 Task: Create Issue Issue0000000126 in Backlog  in Scrum Project Project0000000026 in Jira. Create Issue Issue0000000127 in Backlog  in Scrum Project Project0000000026 in Jira. Create Issue Issue0000000128 in Backlog  in Scrum Project Project0000000026 in Jira. Create Issue Issue0000000129 in Backlog  in Scrum Project Project0000000026 in Jira. Create Issue Issue0000000130 in Backlog  in Scrum Project Project0000000026 in Jira
Action: Mouse moved to (310, 129)
Screenshot: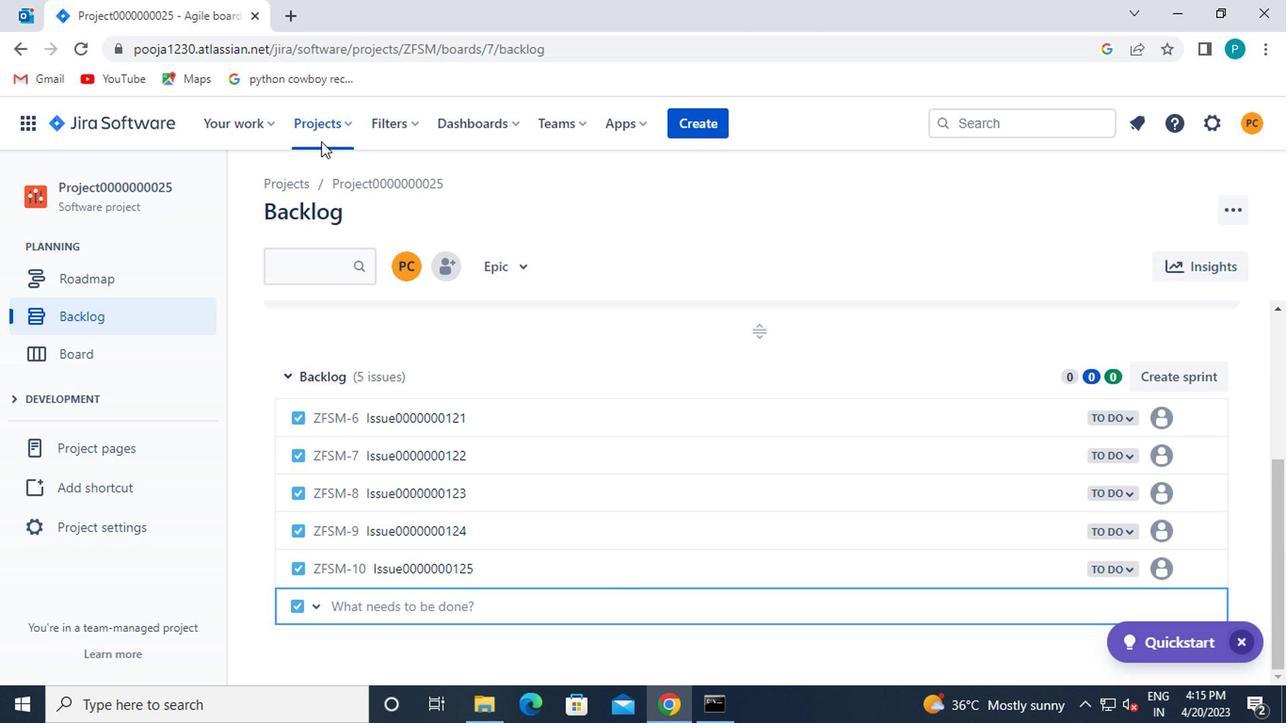 
Action: Mouse pressed left at (310, 129)
Screenshot: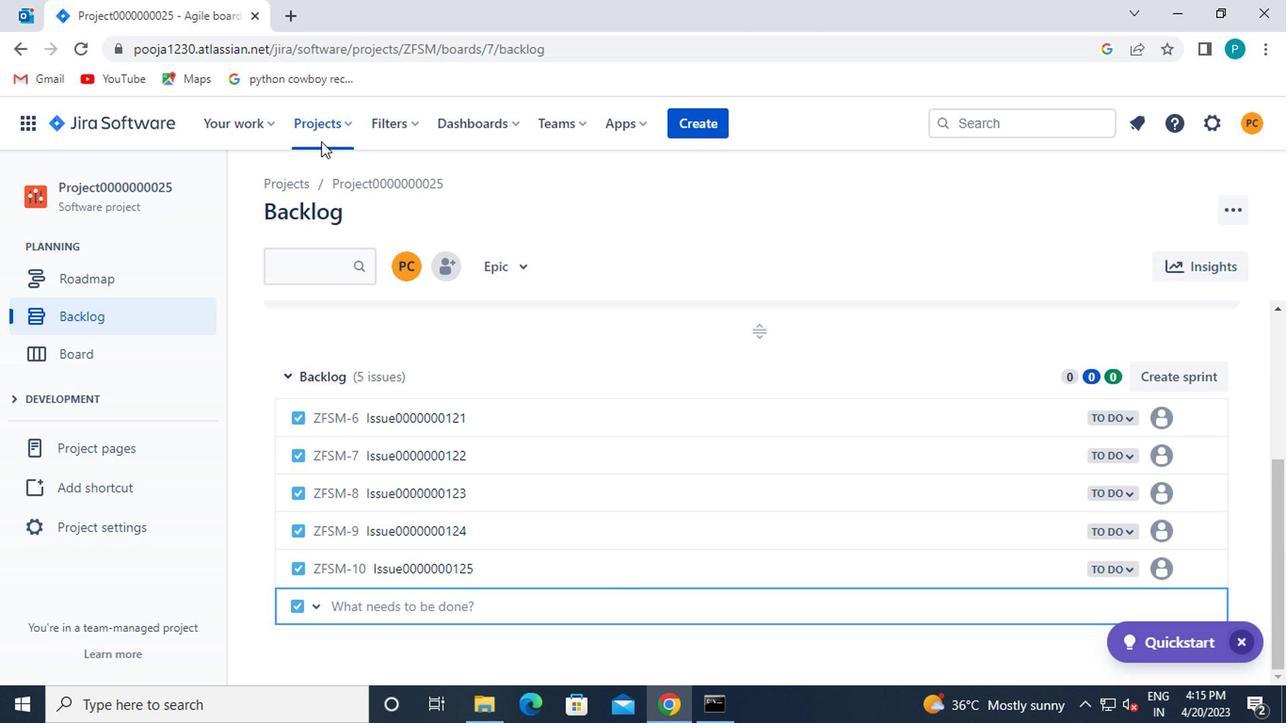 
Action: Mouse moved to (355, 247)
Screenshot: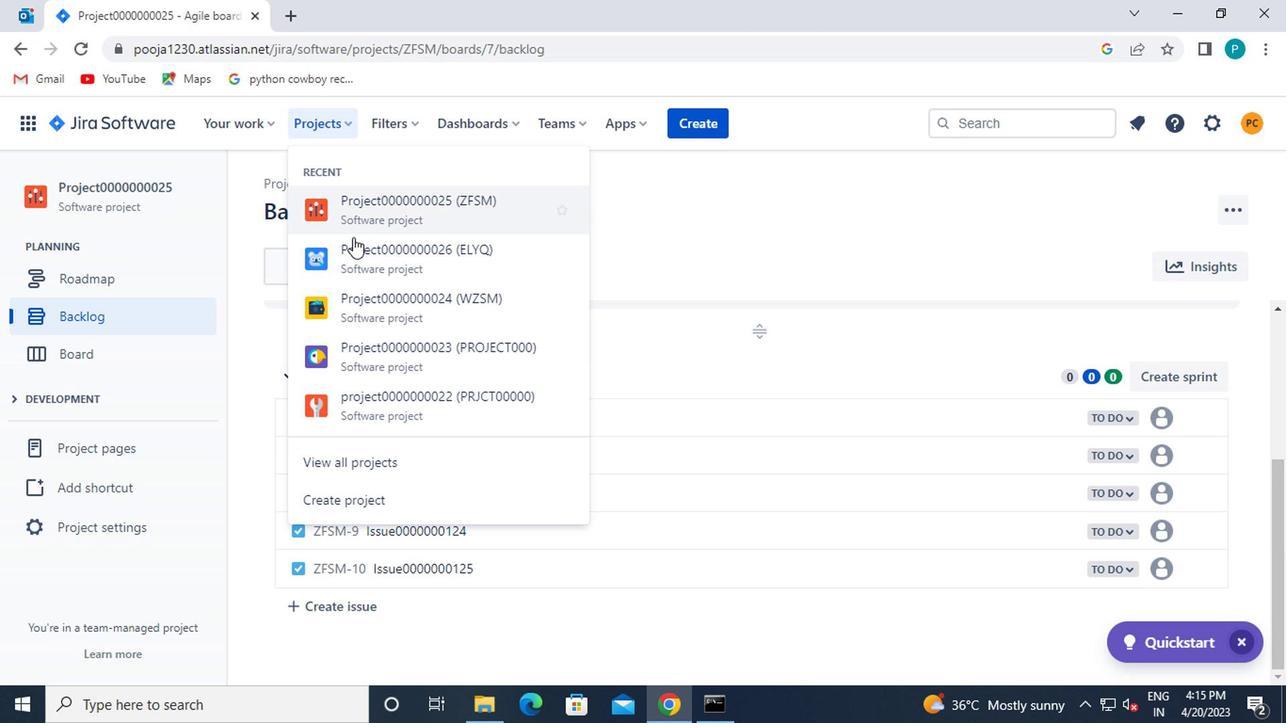 
Action: Mouse pressed left at (355, 247)
Screenshot: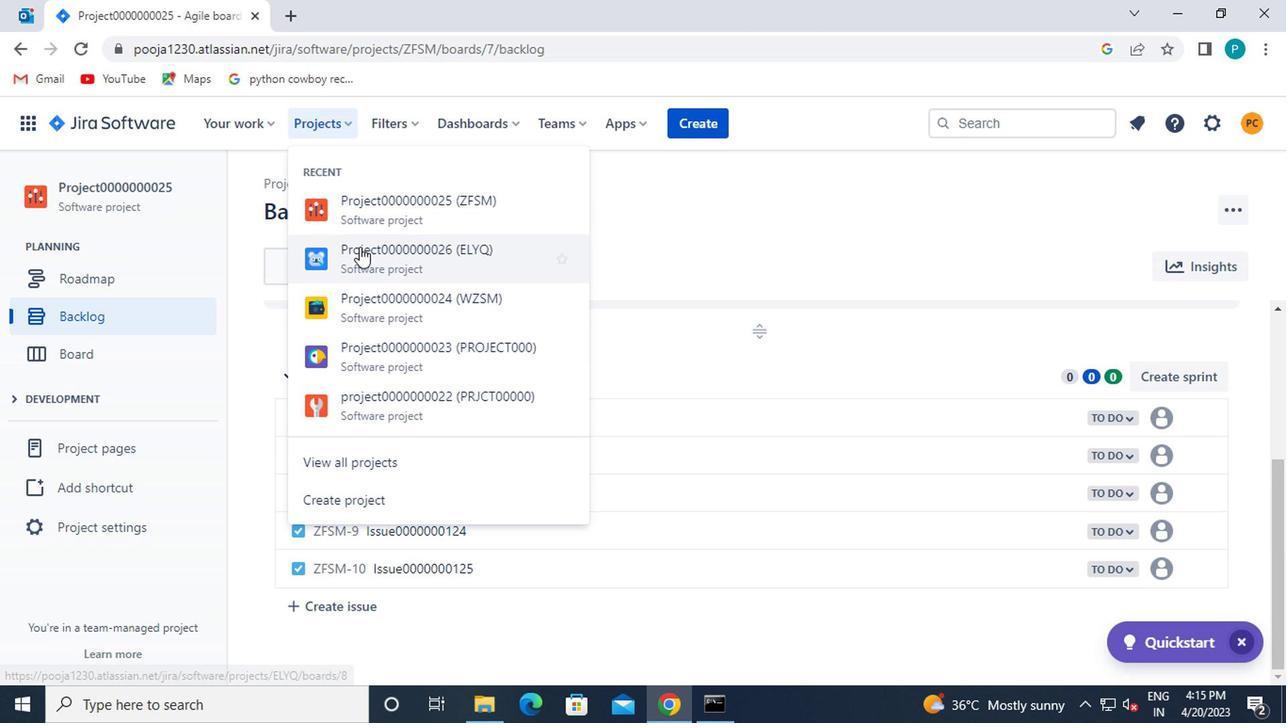 
Action: Mouse moved to (75, 328)
Screenshot: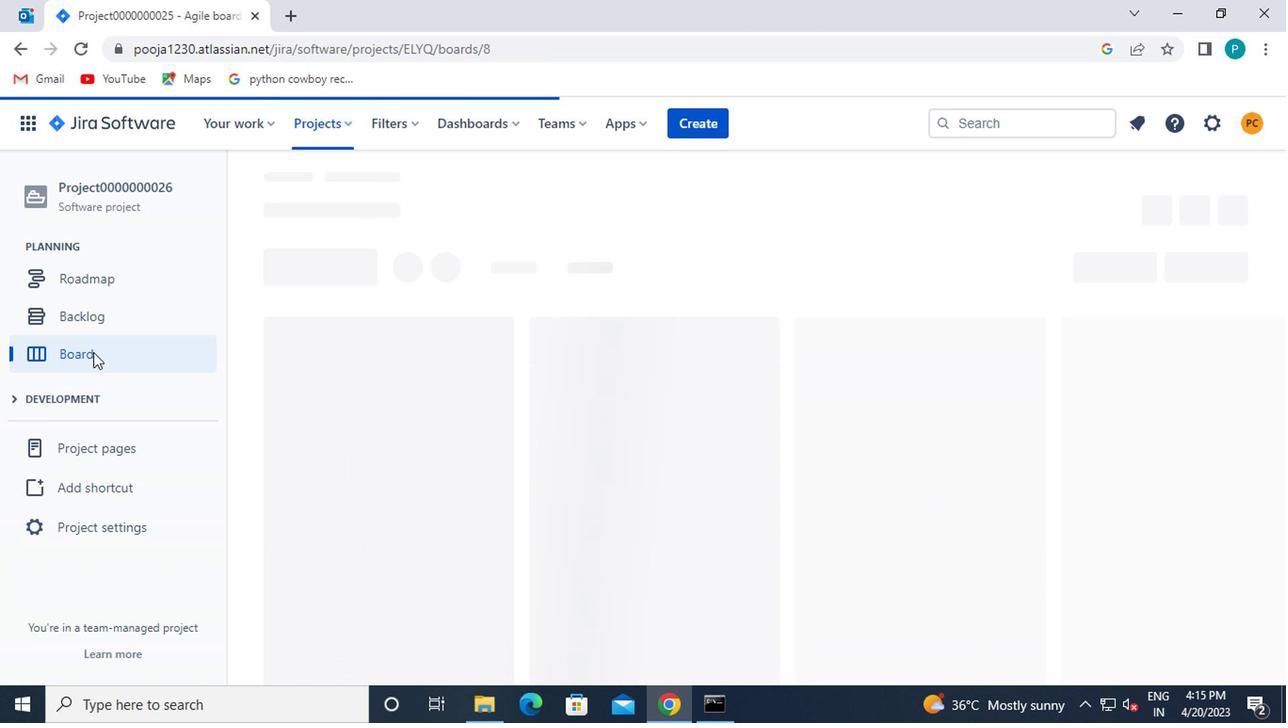 
Action: Mouse pressed left at (75, 328)
Screenshot: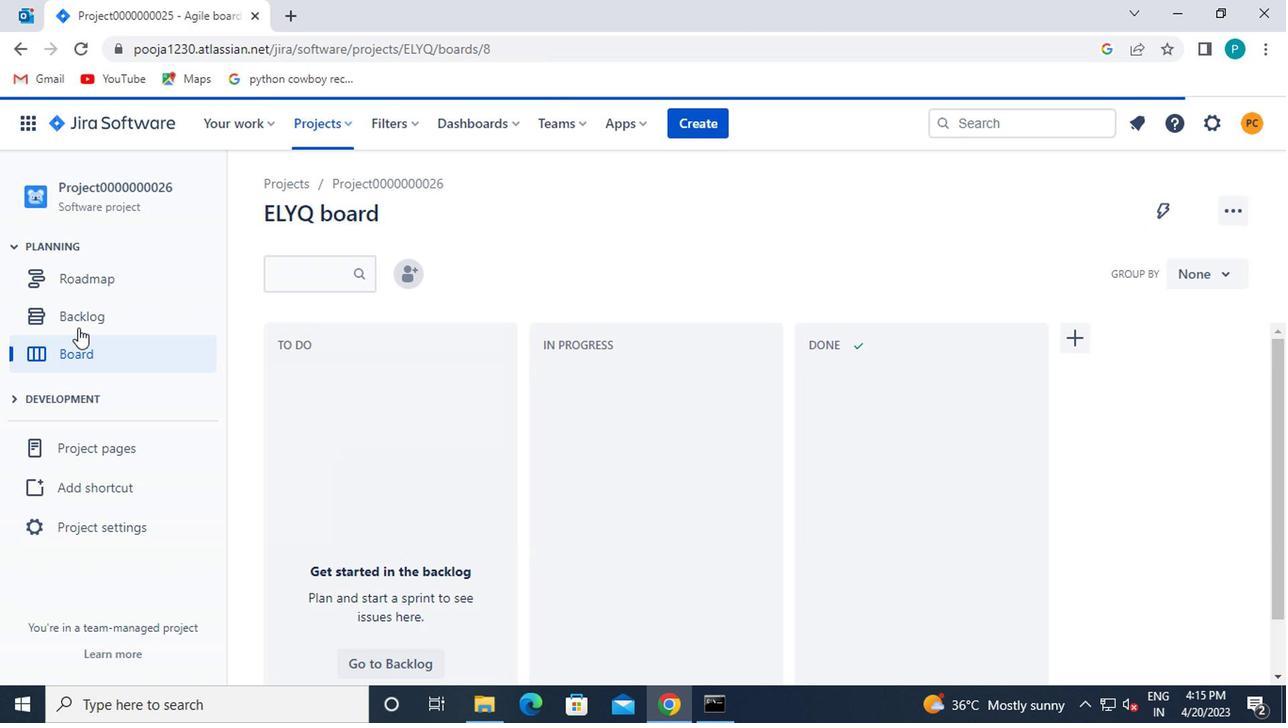 
Action: Mouse moved to (454, 437)
Screenshot: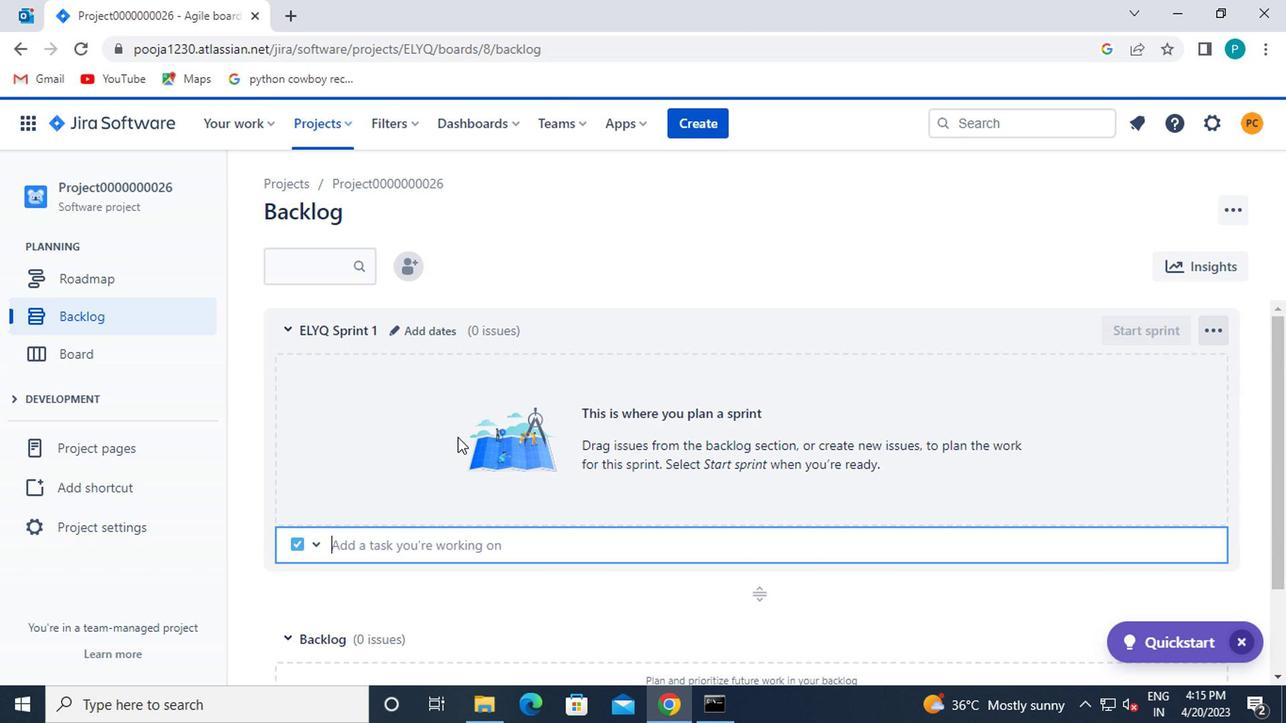 
Action: Mouse scrolled (454, 436) with delta (0, -1)
Screenshot: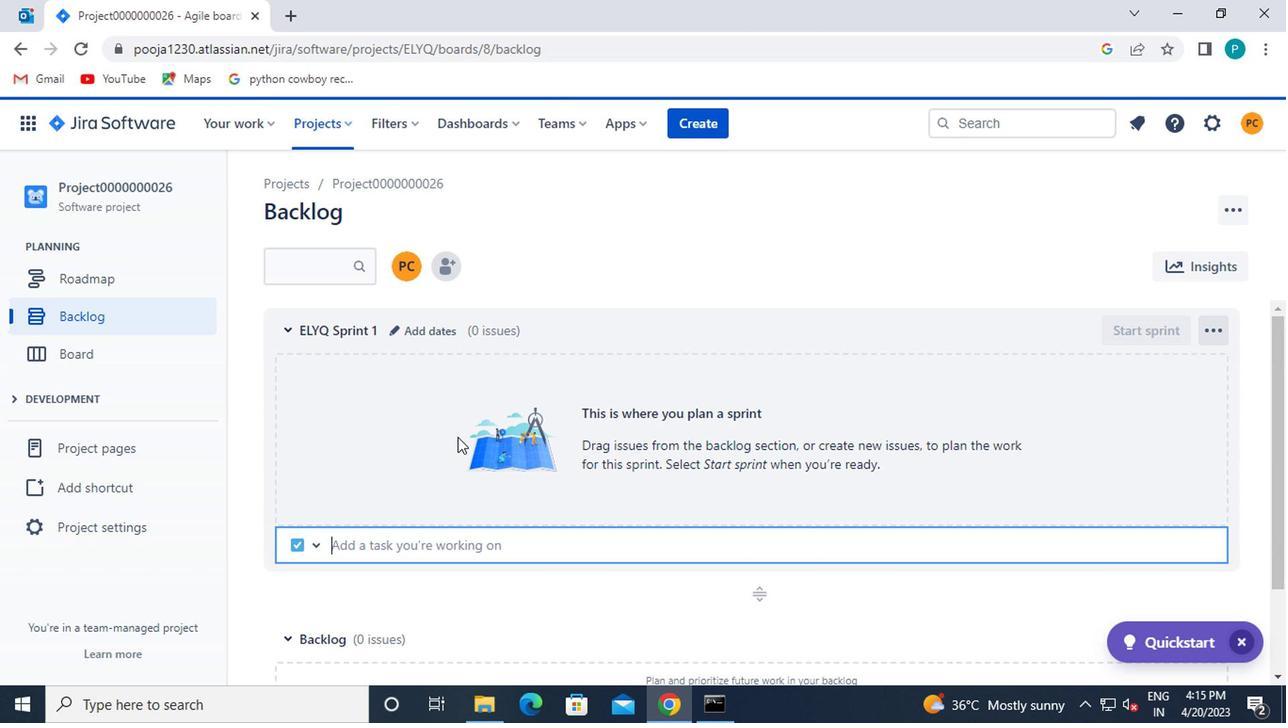 
Action: Mouse scrolled (454, 436) with delta (0, -1)
Screenshot: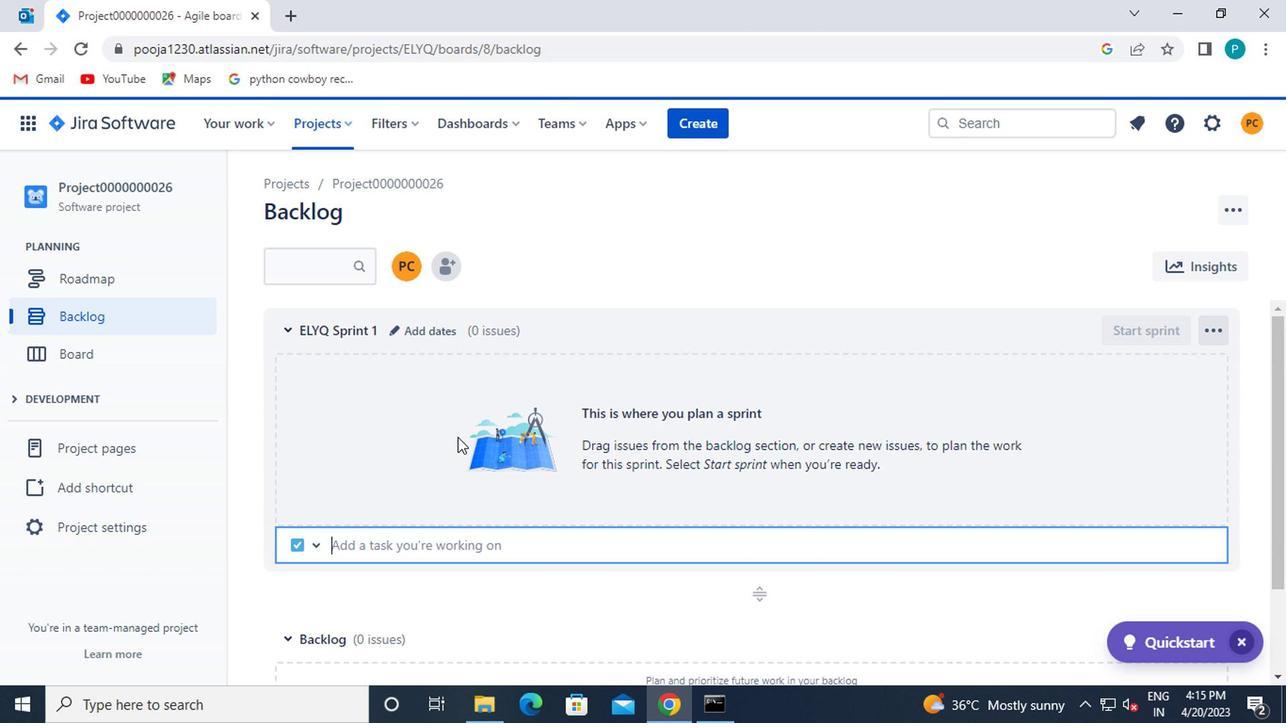 
Action: Mouse scrolled (454, 436) with delta (0, -1)
Screenshot: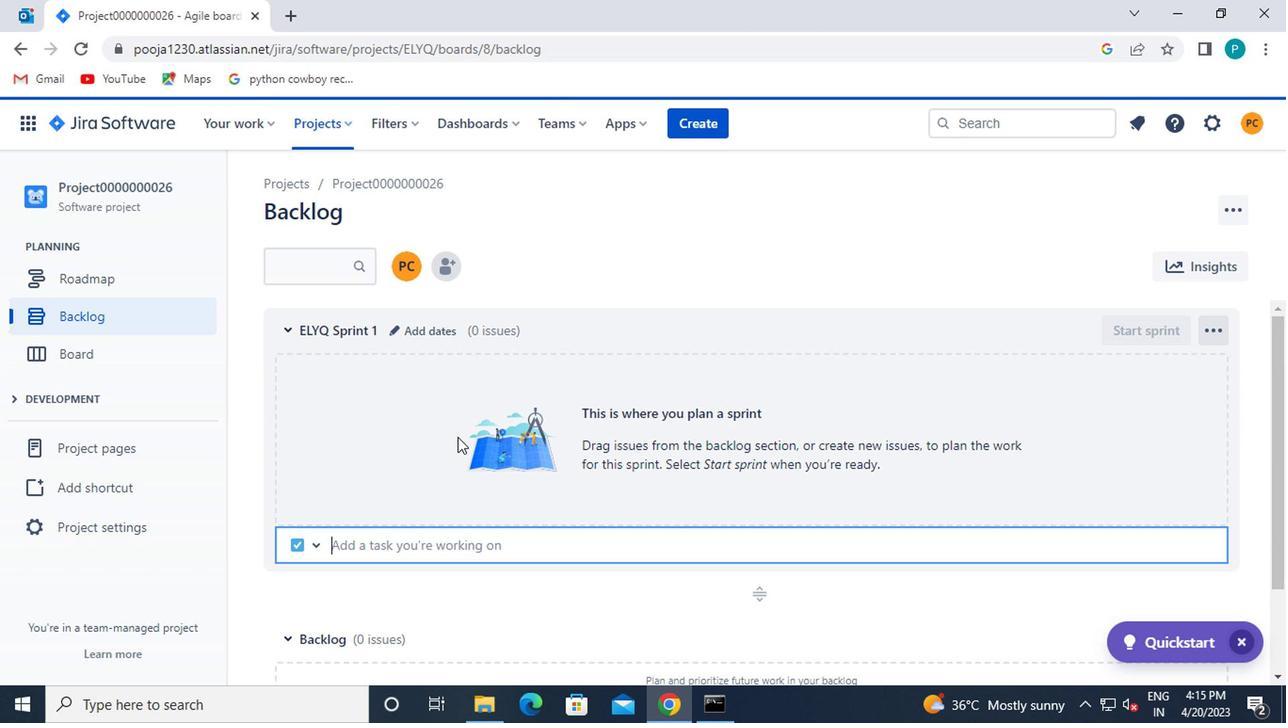 
Action: Mouse moved to (452, 454)
Screenshot: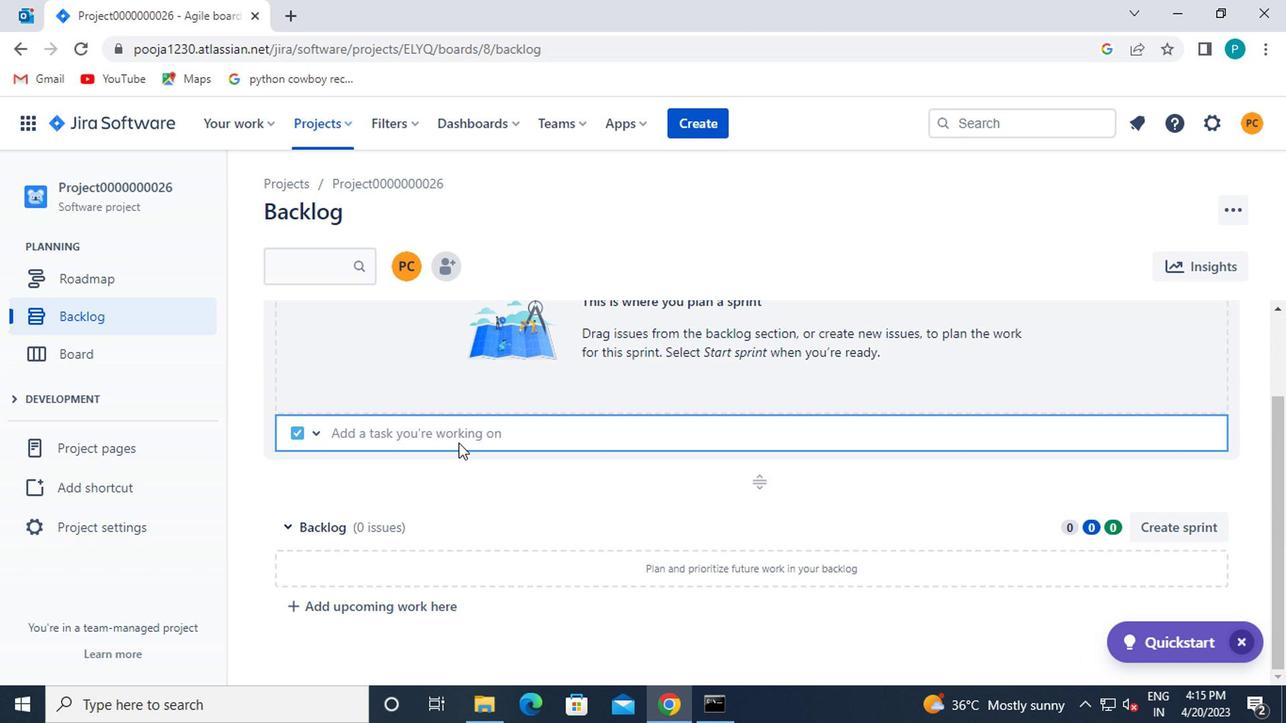 
Action: Mouse scrolled (452, 453) with delta (0, 0)
Screenshot: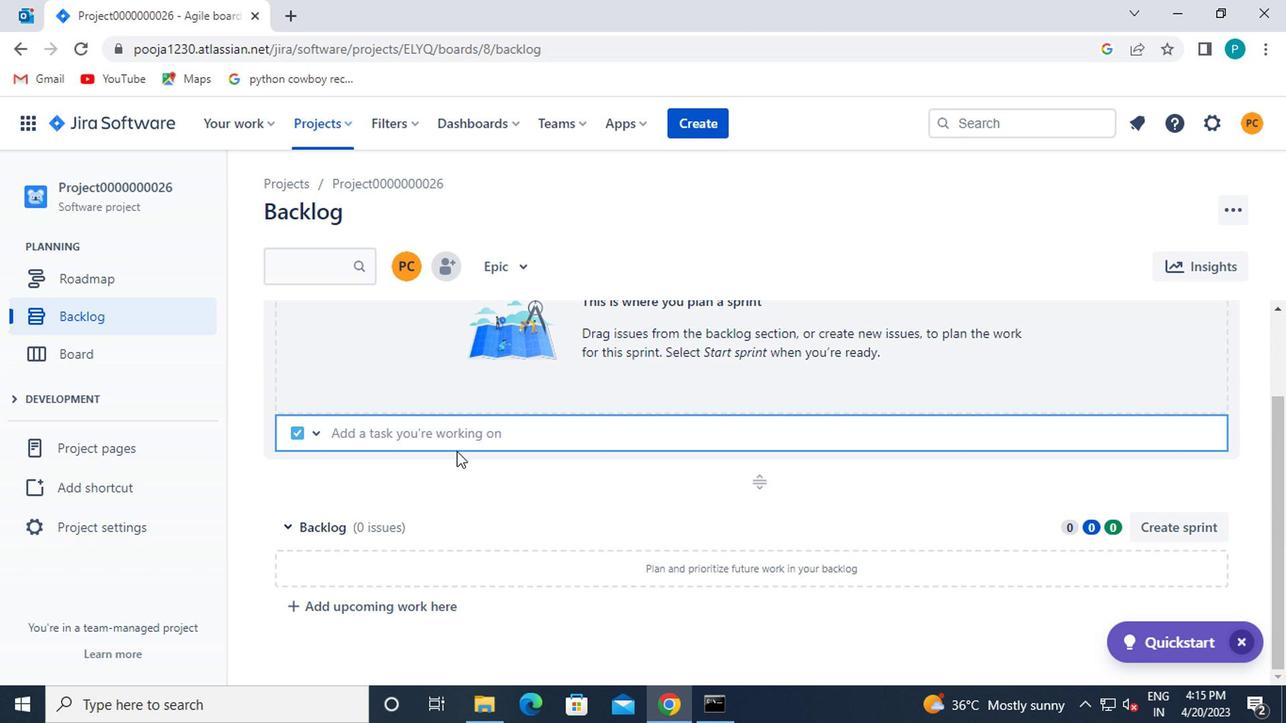 
Action: Mouse scrolled (452, 453) with delta (0, 0)
Screenshot: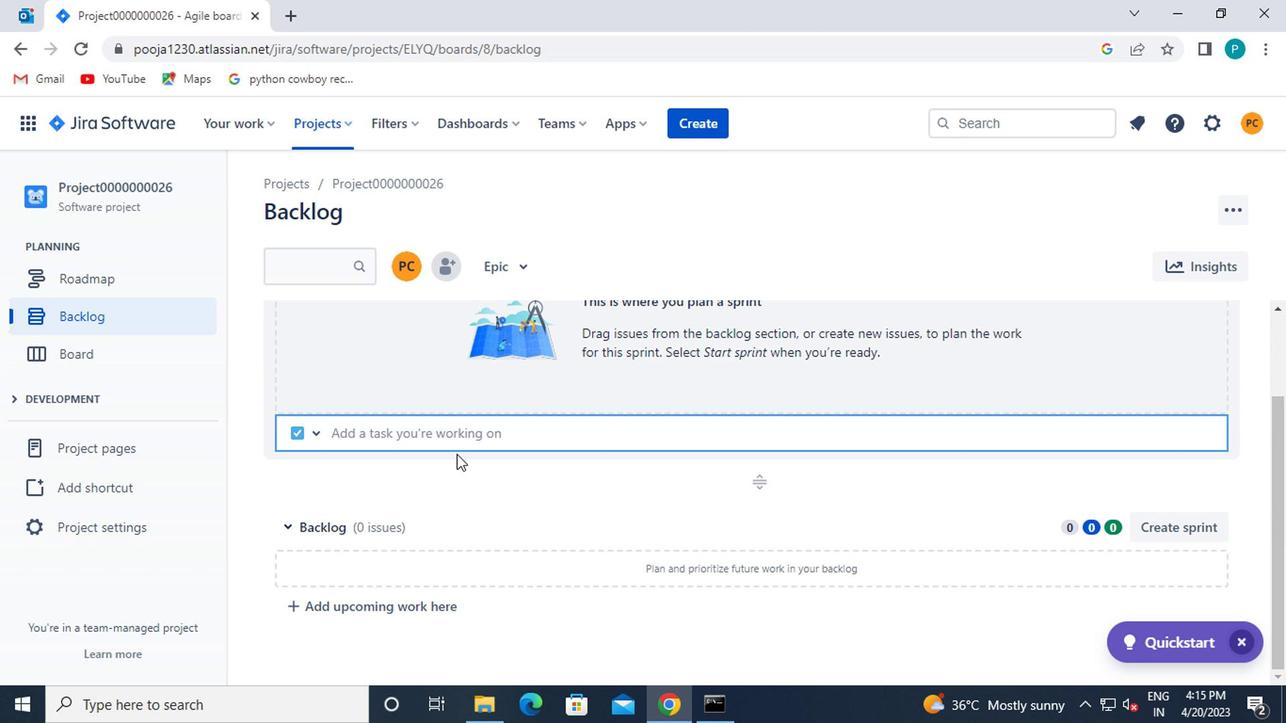 
Action: Mouse scrolled (452, 453) with delta (0, 0)
Screenshot: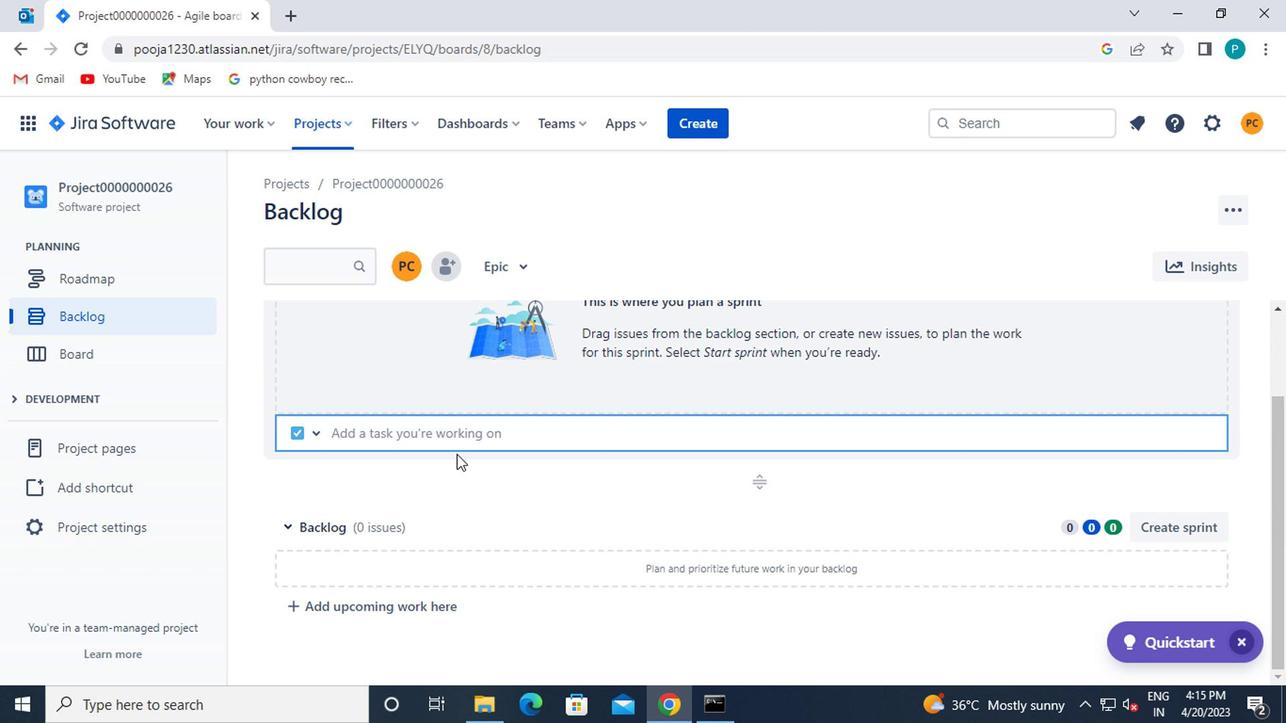 
Action: Mouse moved to (451, 468)
Screenshot: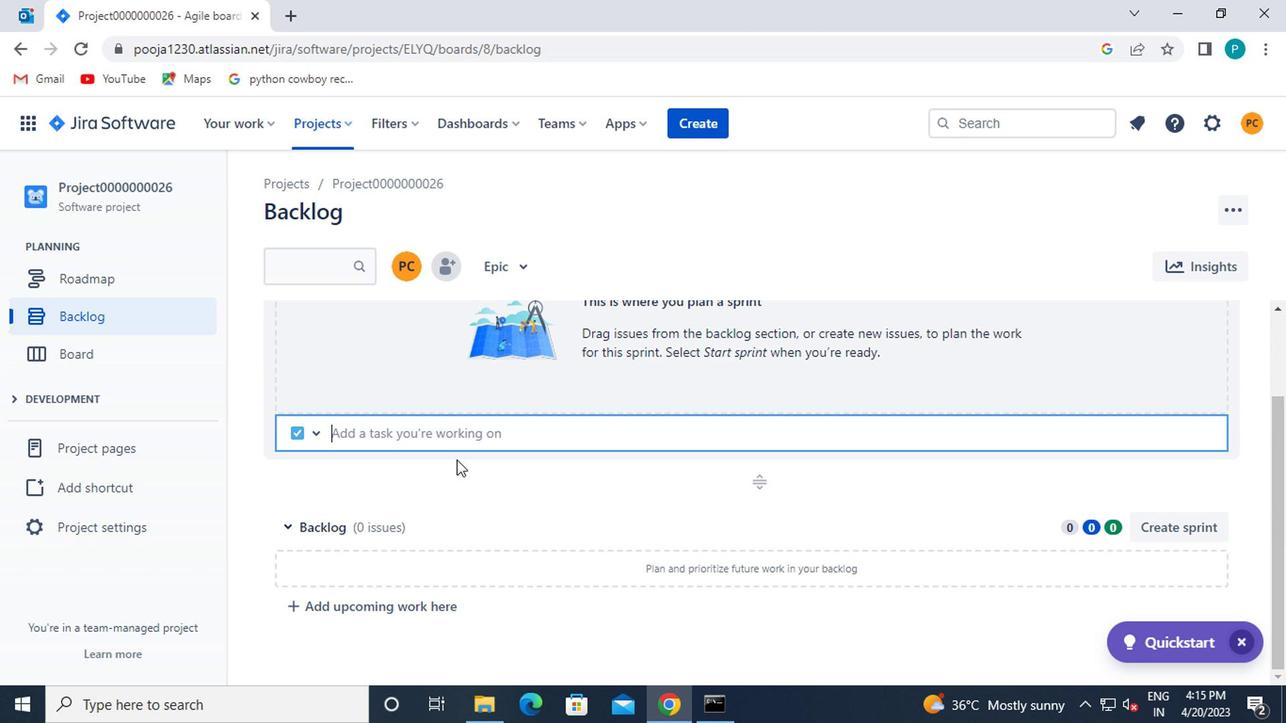 
Action: Mouse scrolled (451, 468) with delta (0, 0)
Screenshot: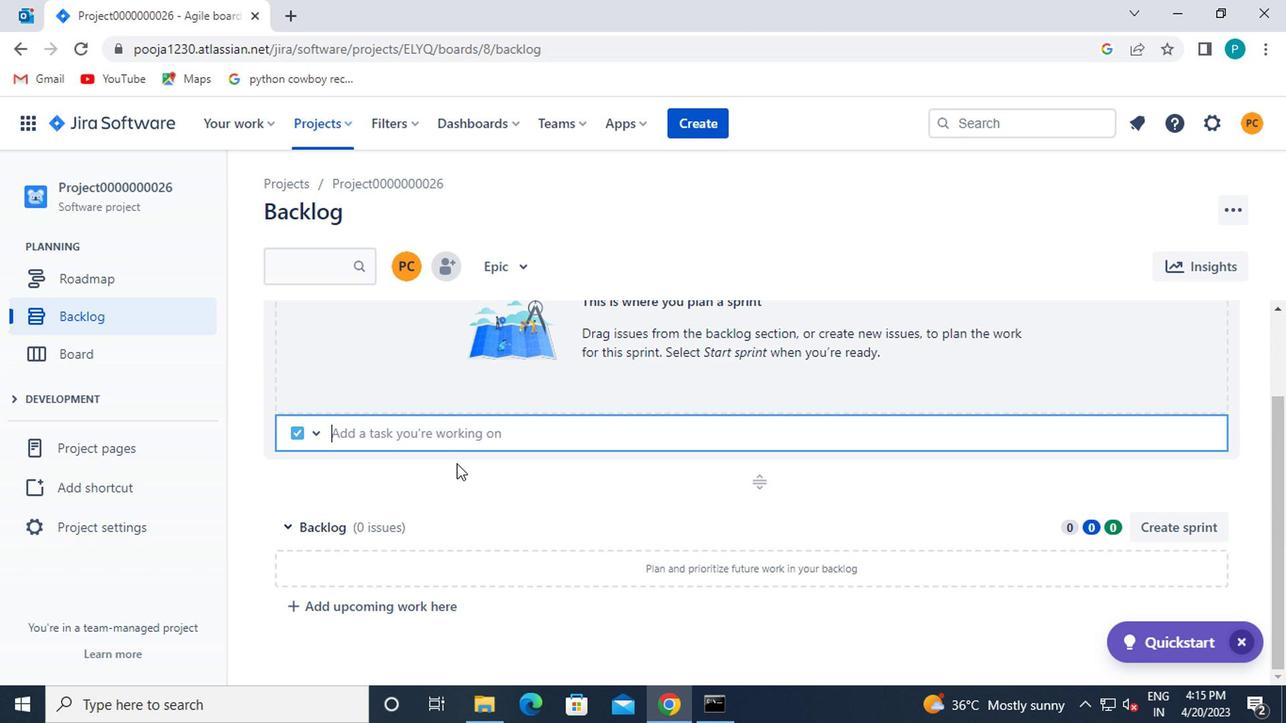 
Action: Mouse scrolled (451, 468) with delta (0, 0)
Screenshot: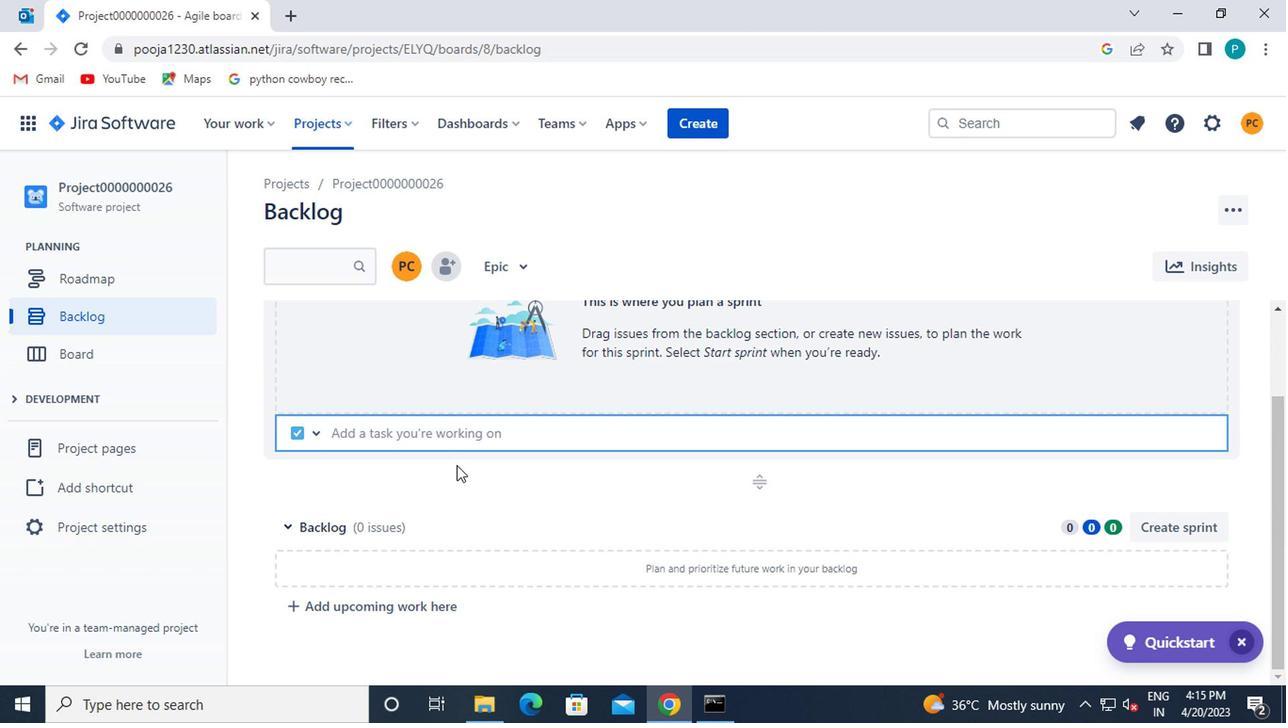 
Action: Mouse scrolled (451, 468) with delta (0, 0)
Screenshot: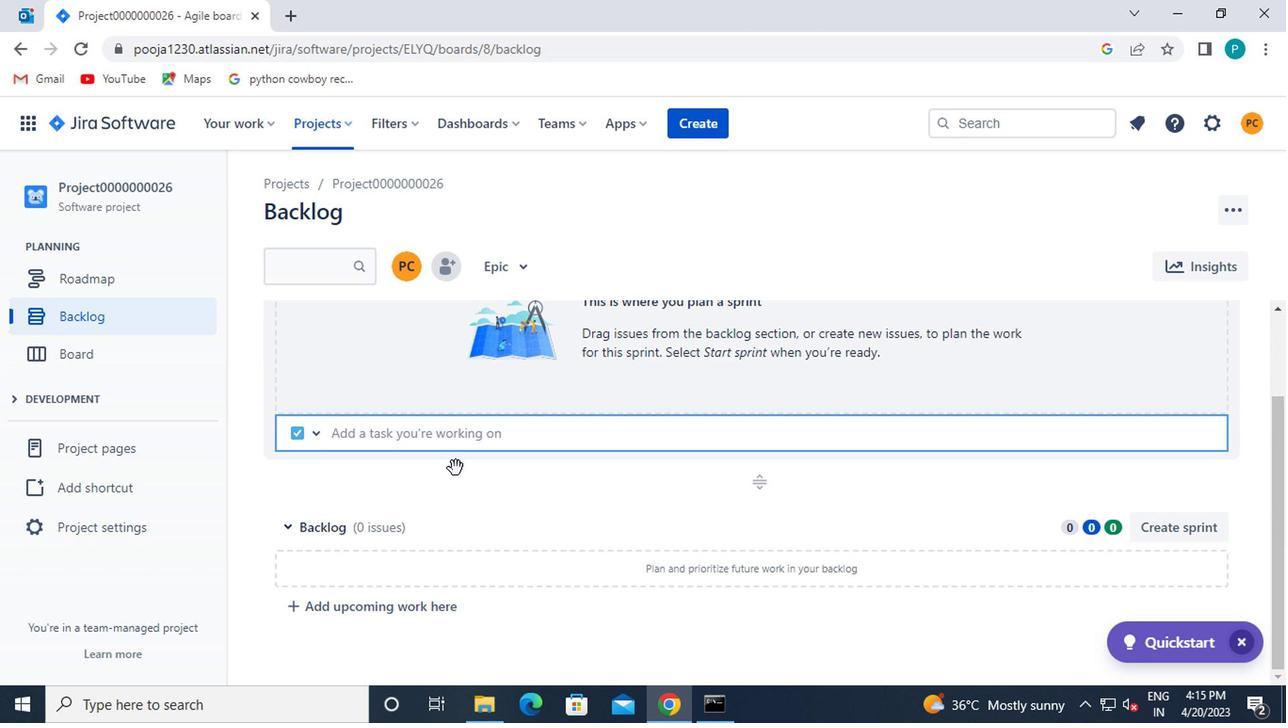 
Action: Mouse scrolled (451, 467) with delta (0, 0)
Screenshot: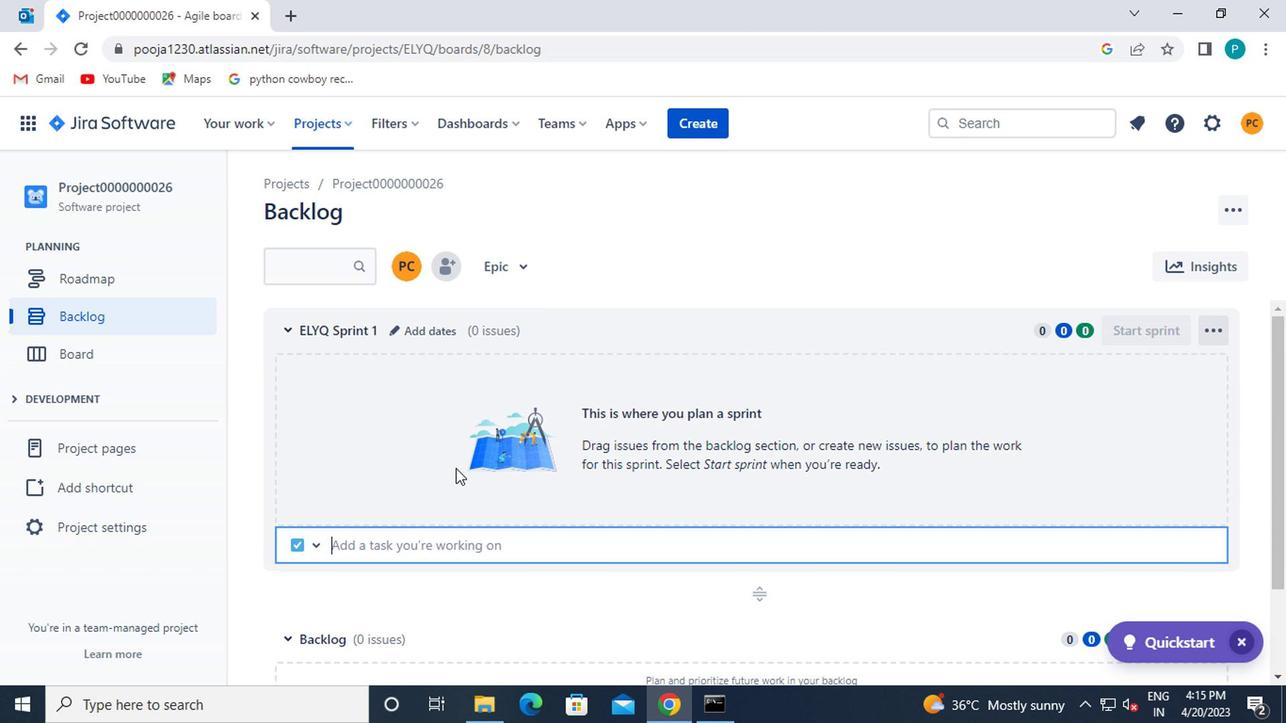 
Action: Mouse moved to (451, 468)
Screenshot: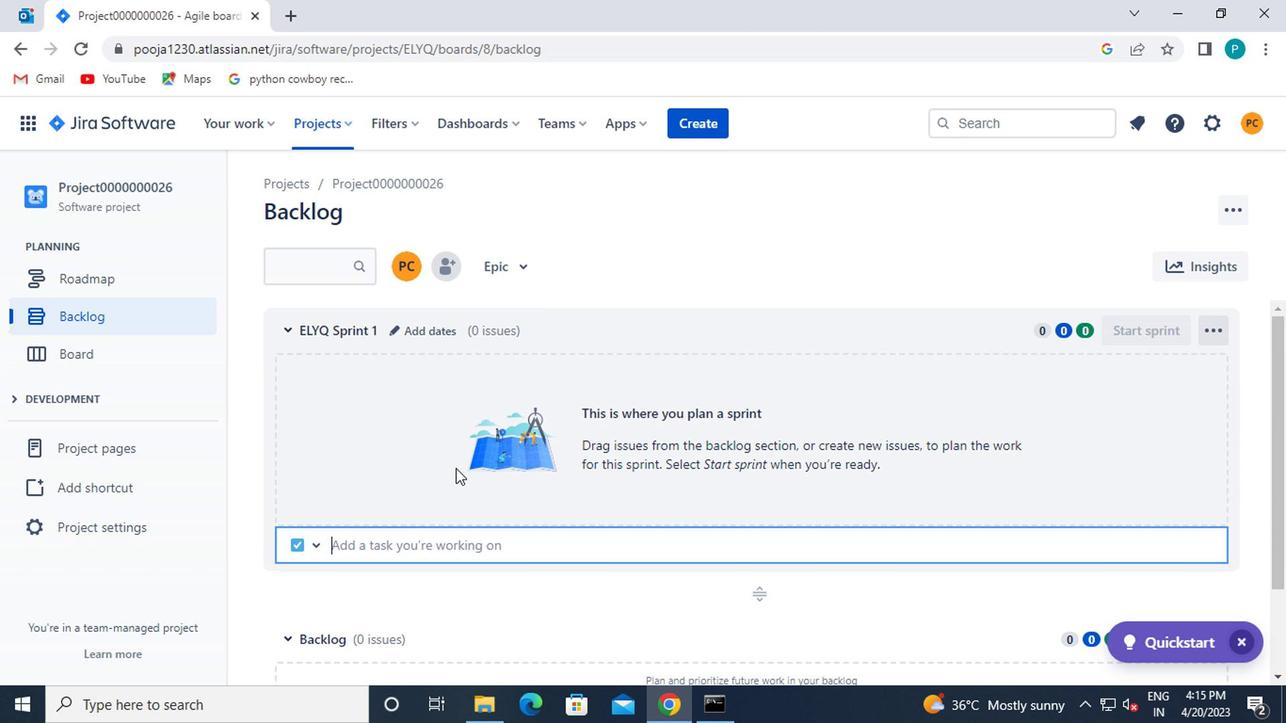 
Action: Mouse scrolled (451, 467) with delta (0, 0)
Screenshot: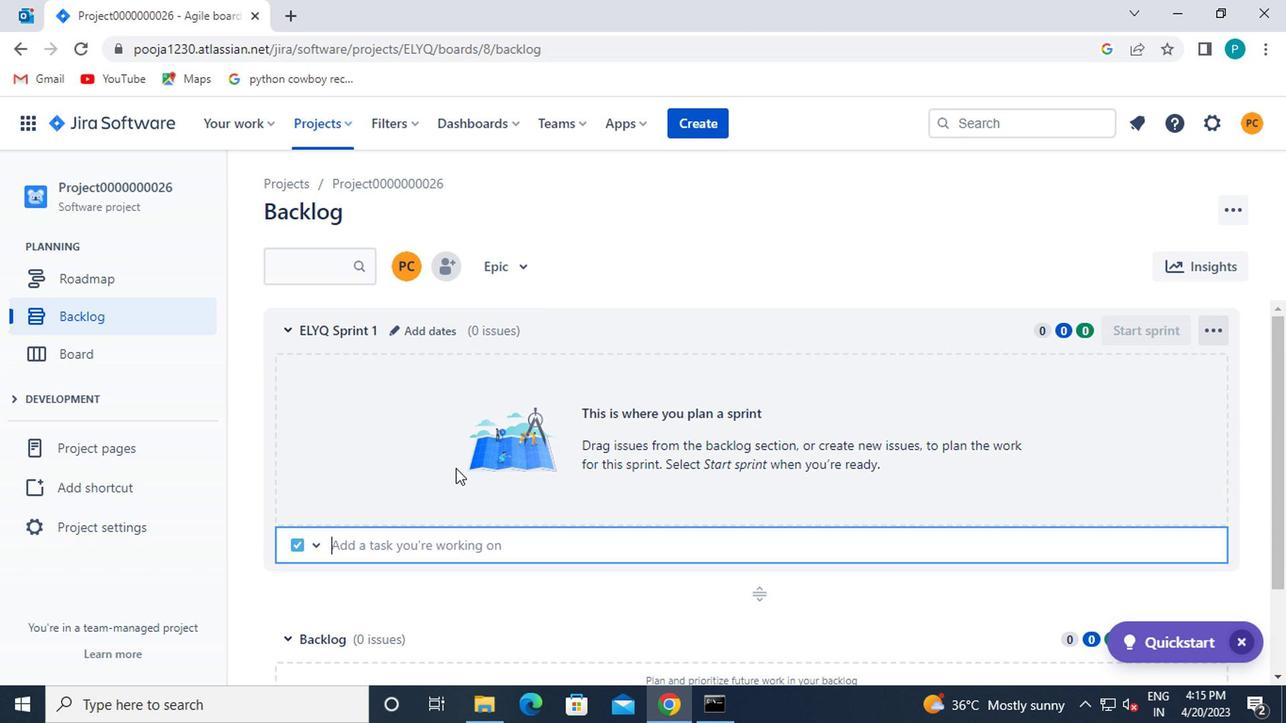 
Action: Mouse moved to (451, 476)
Screenshot: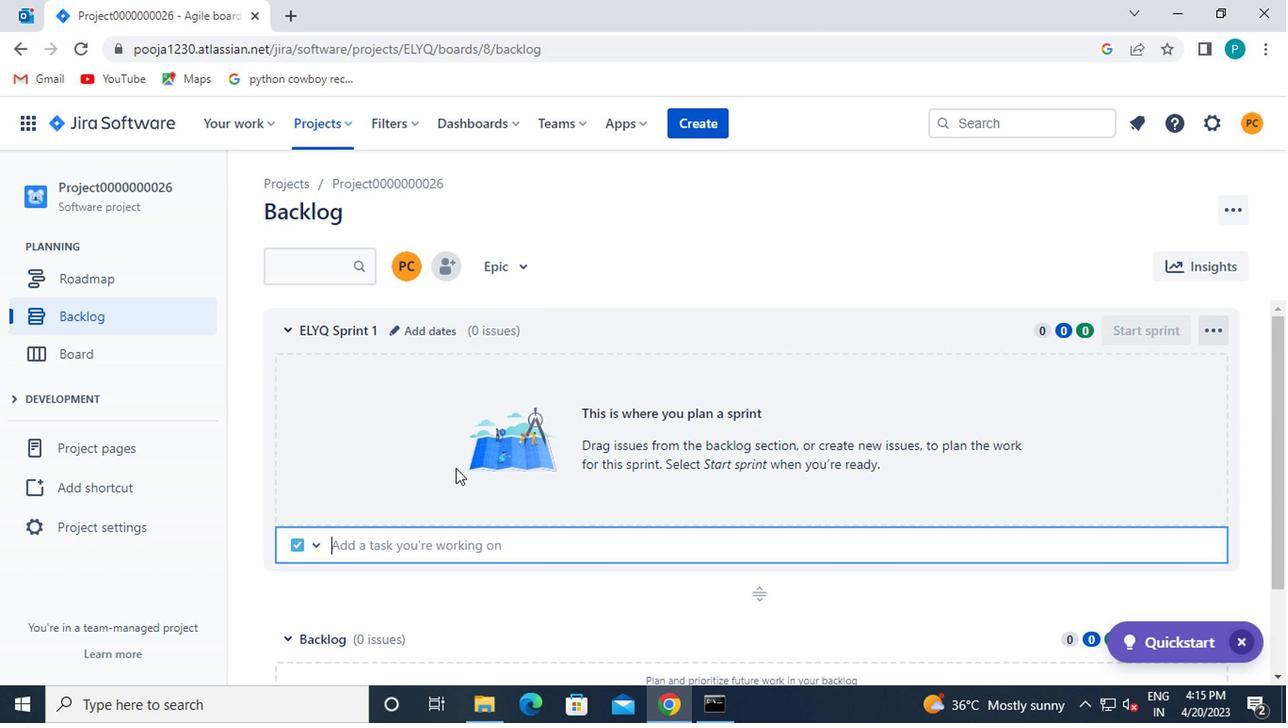 
Action: Mouse scrolled (451, 475) with delta (0, -1)
Screenshot: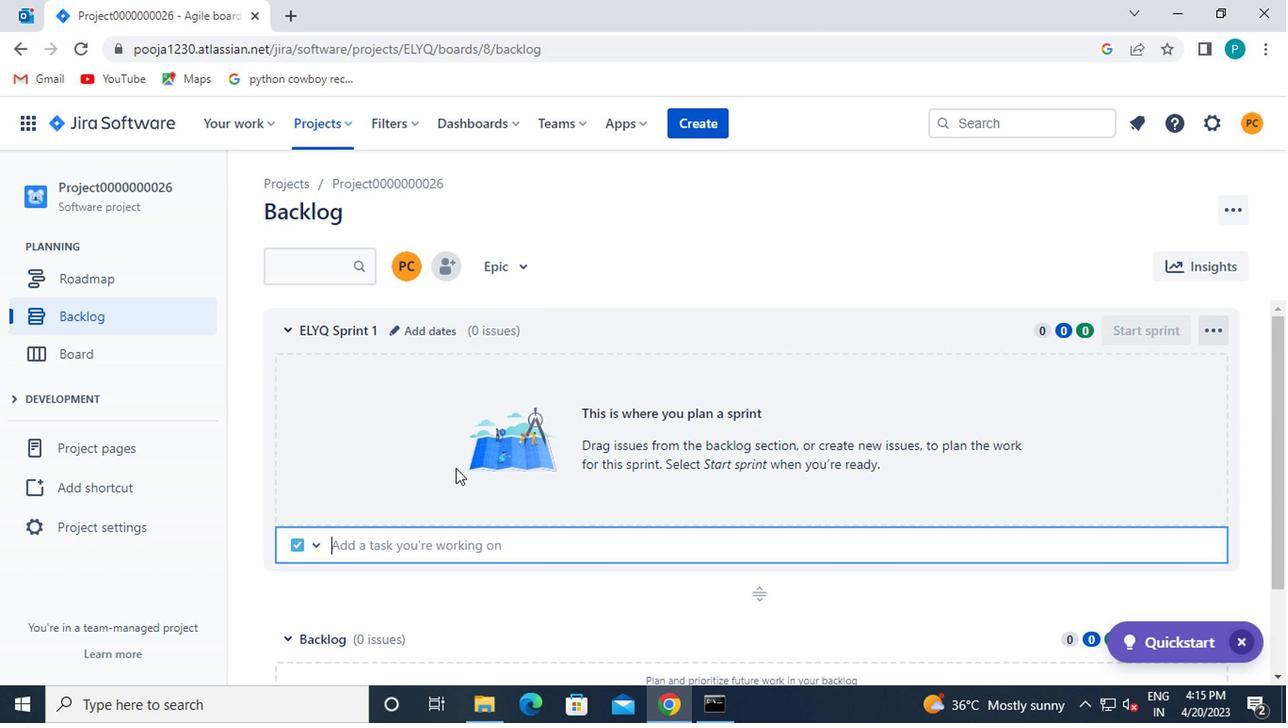 
Action: Mouse moved to (403, 567)
Screenshot: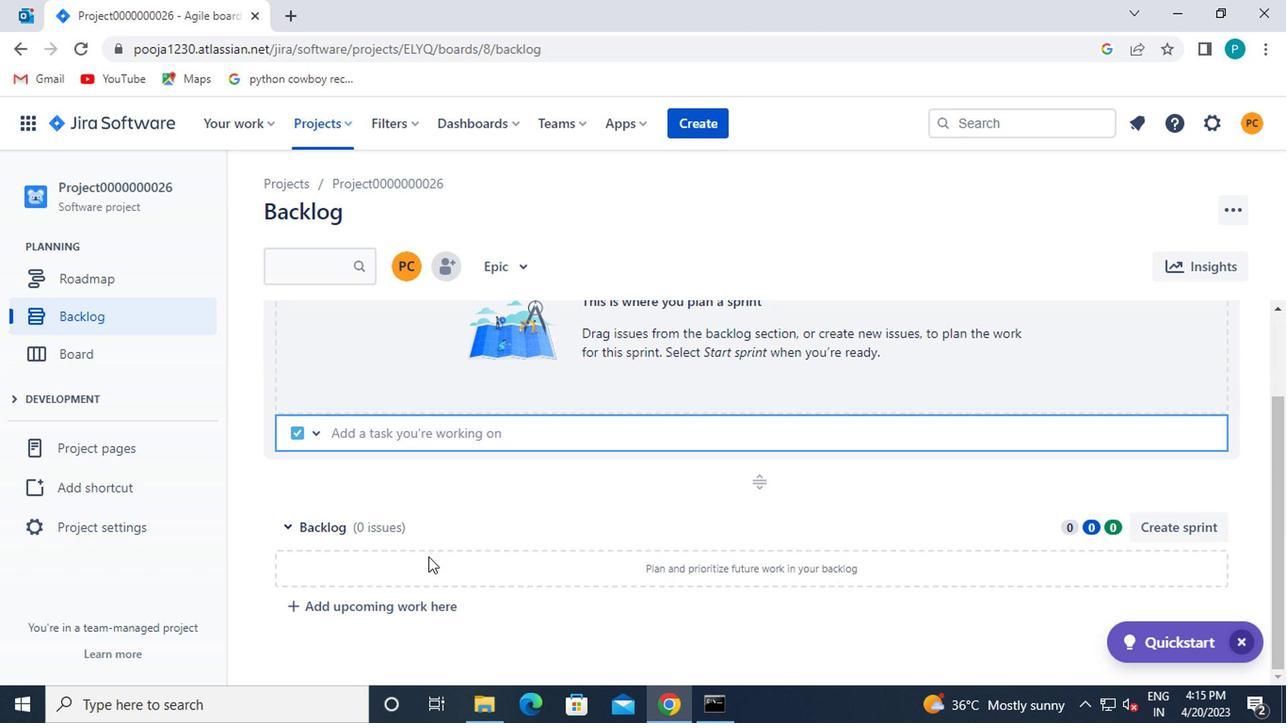 
Action: Mouse pressed left at (403, 567)
Screenshot: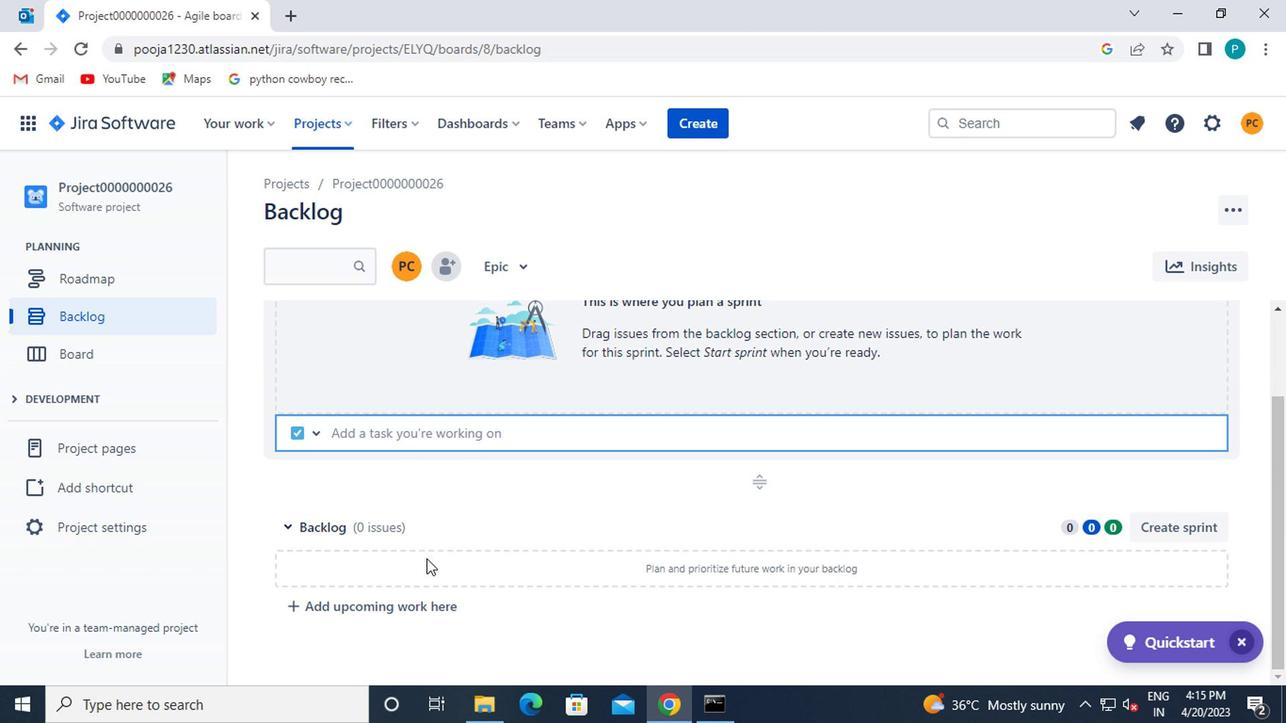 
Action: Mouse moved to (371, 608)
Screenshot: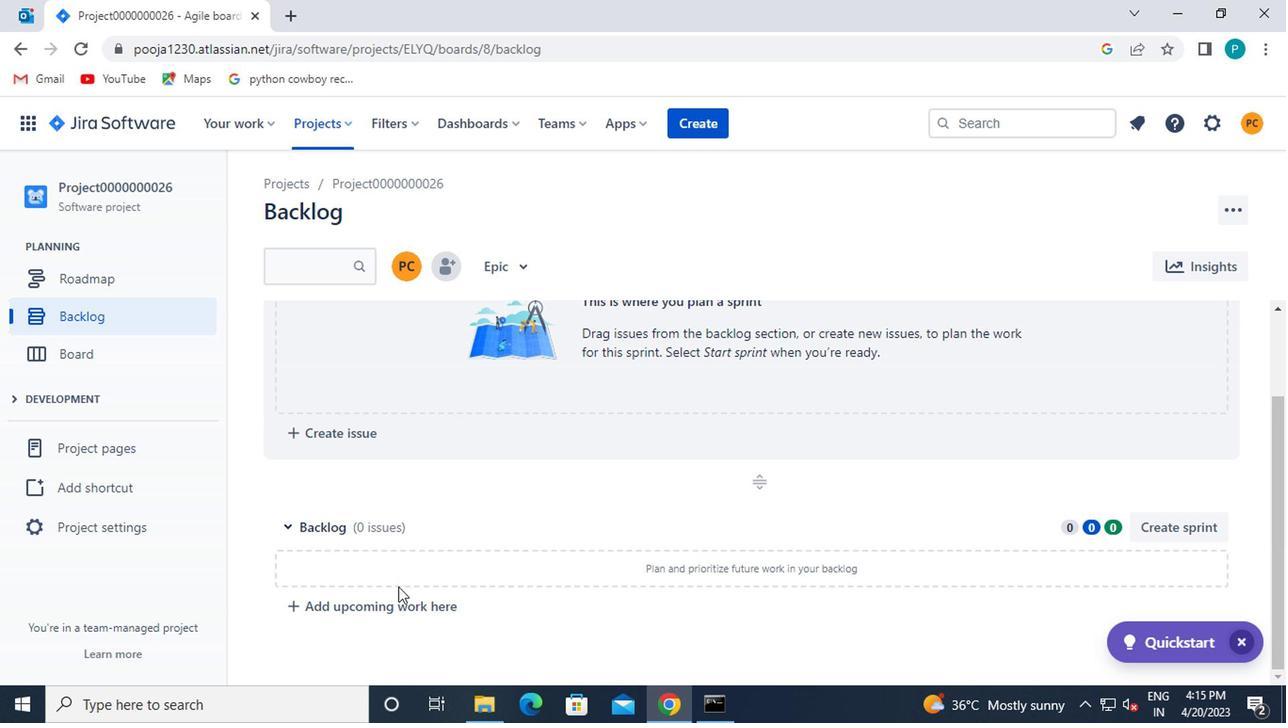 
Action: Mouse pressed left at (371, 608)
Screenshot: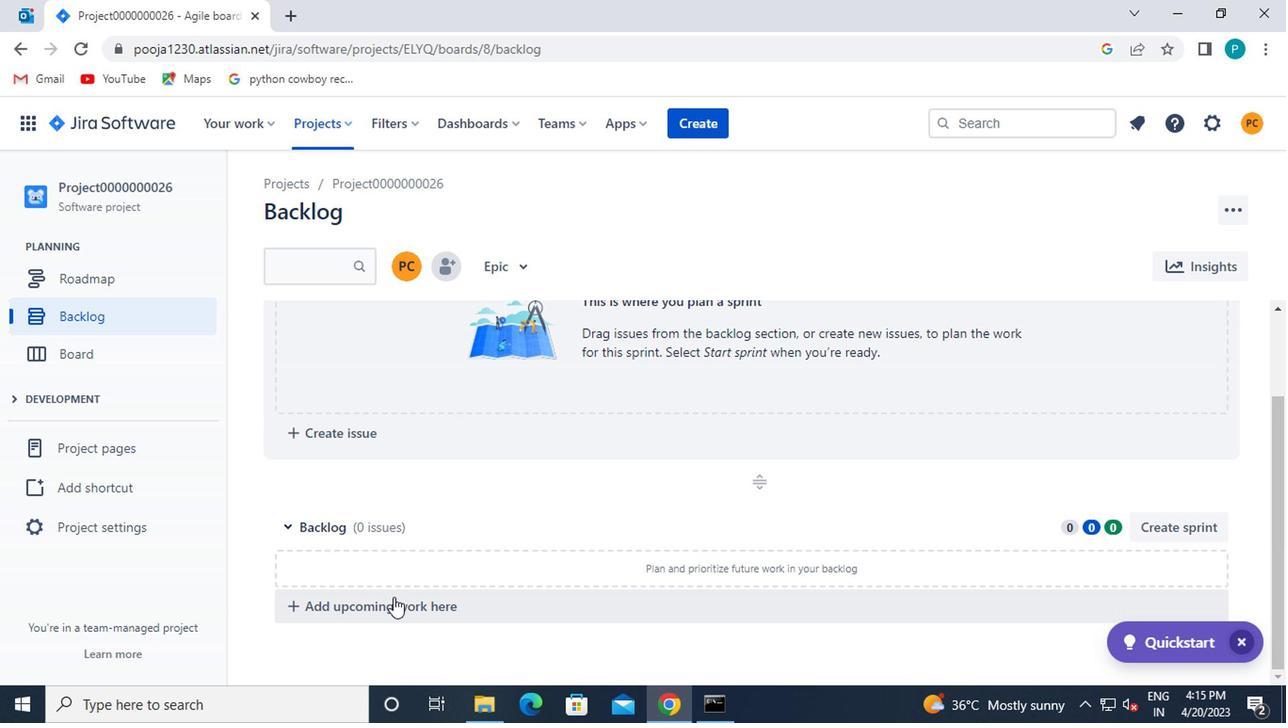 
Action: Mouse moved to (340, 596)
Screenshot: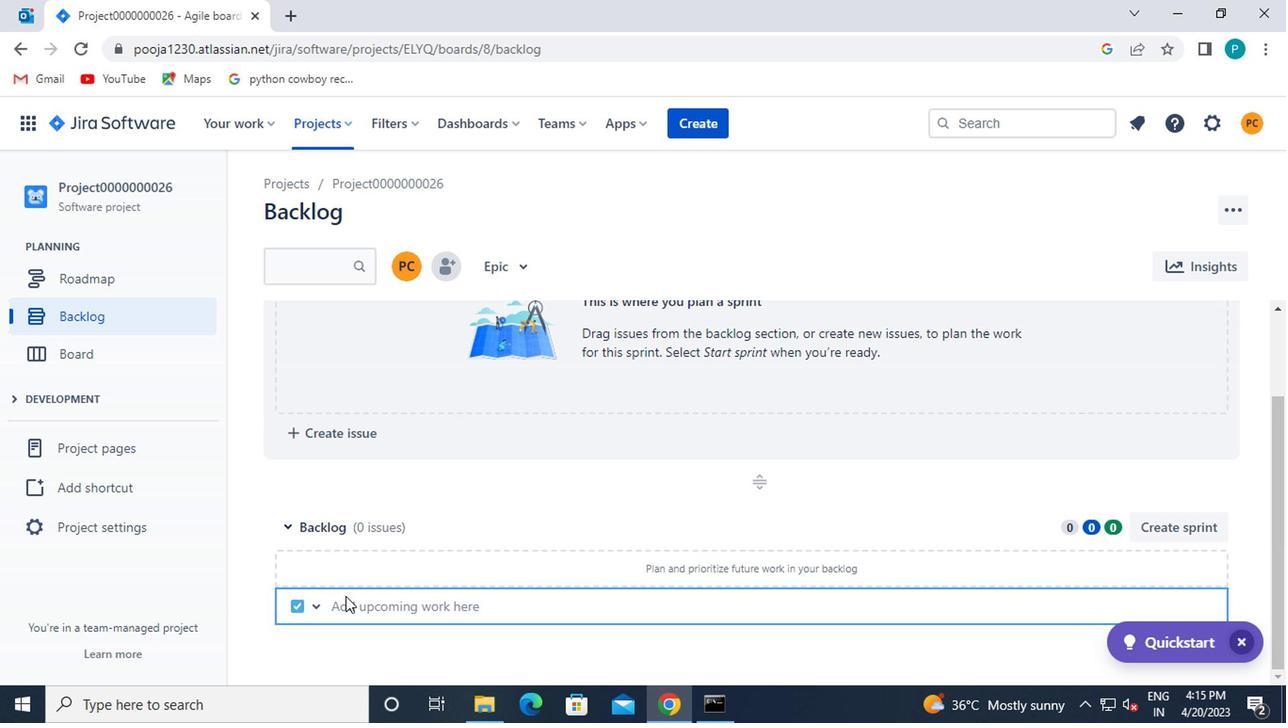 
Action: Key pressed <Key.caps_lock>i<Key.caps_lock>ssue000000016<Key.enter>
Screenshot: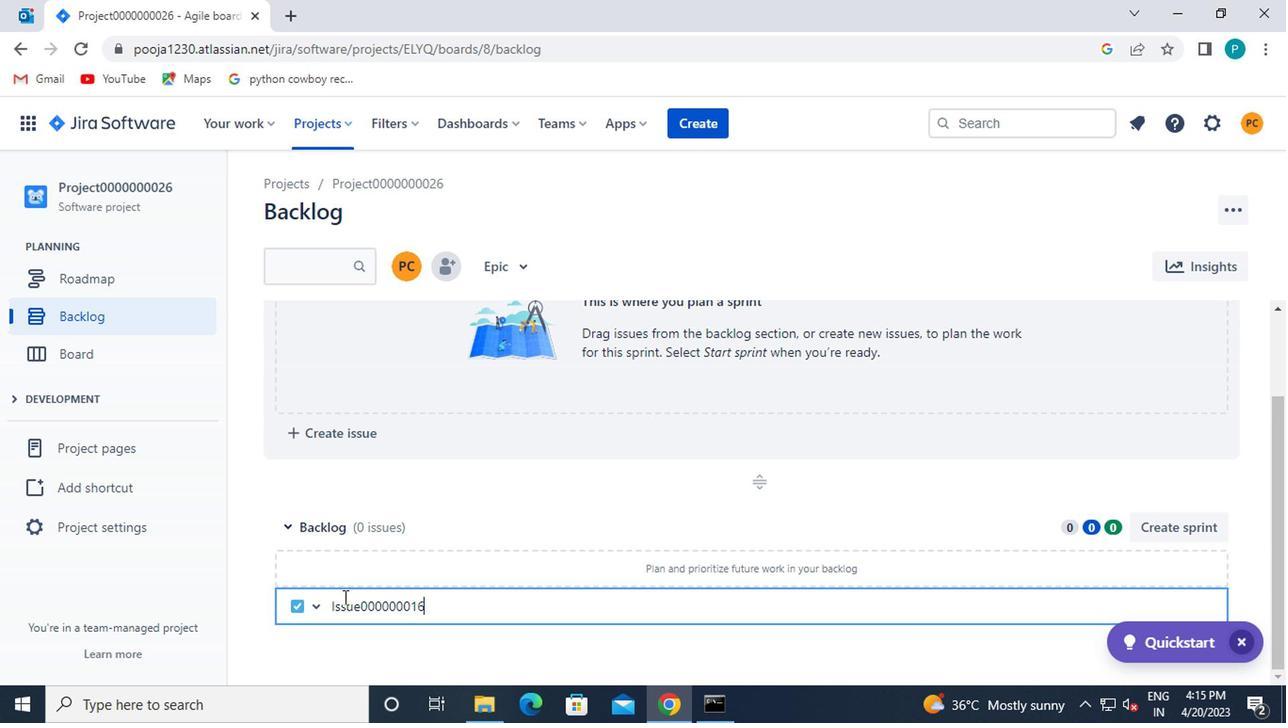 
Action: Mouse moved to (465, 570)
Screenshot: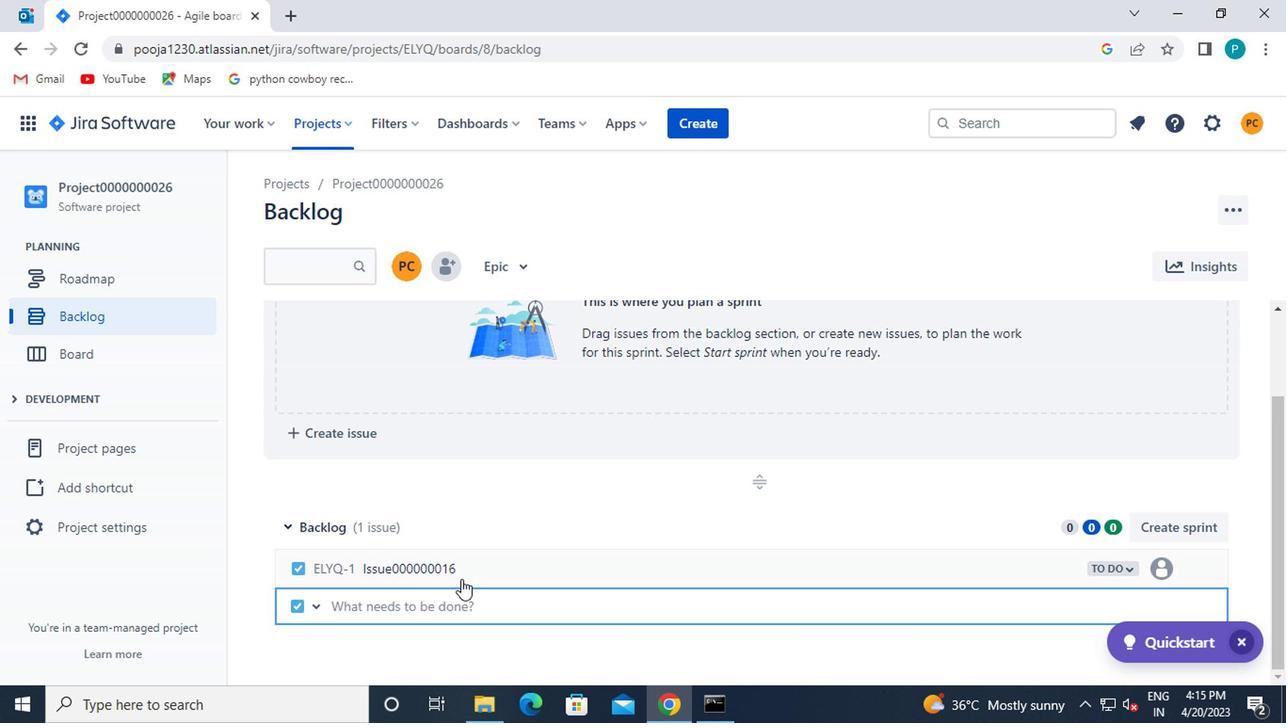 
Action: Mouse pressed left at (465, 570)
Screenshot: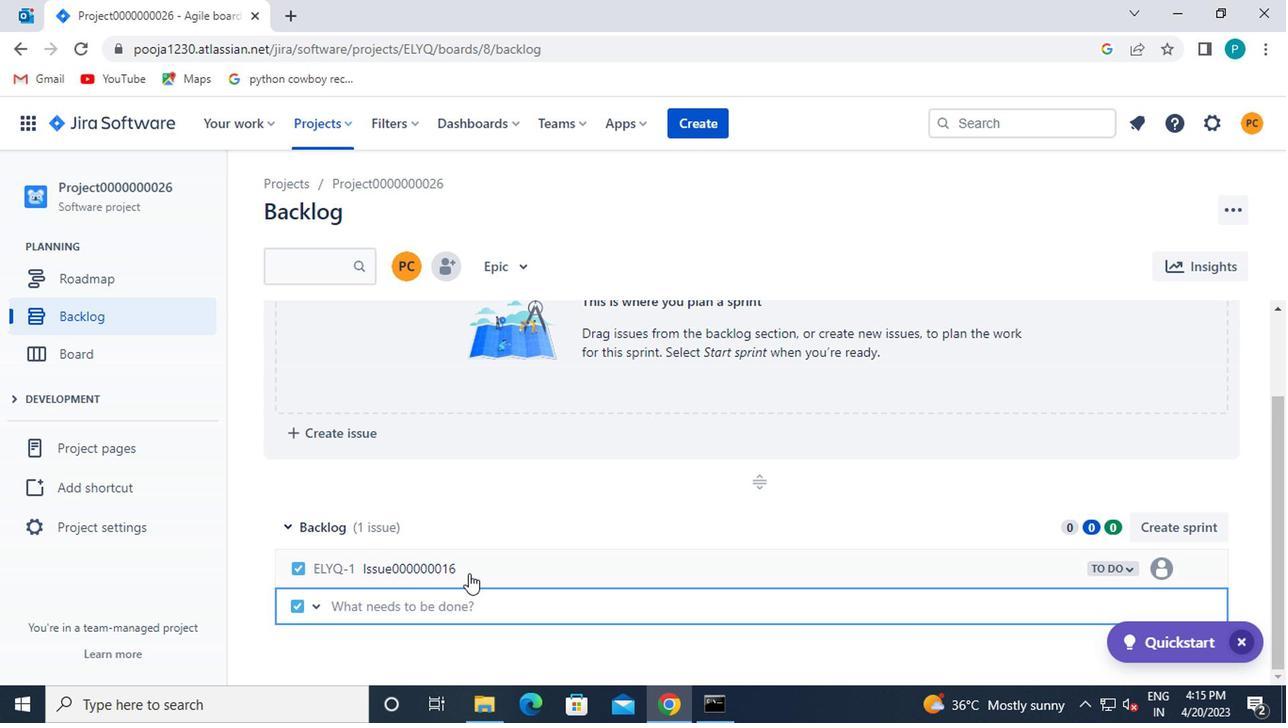 
Action: Mouse pressed left at (465, 570)
Screenshot: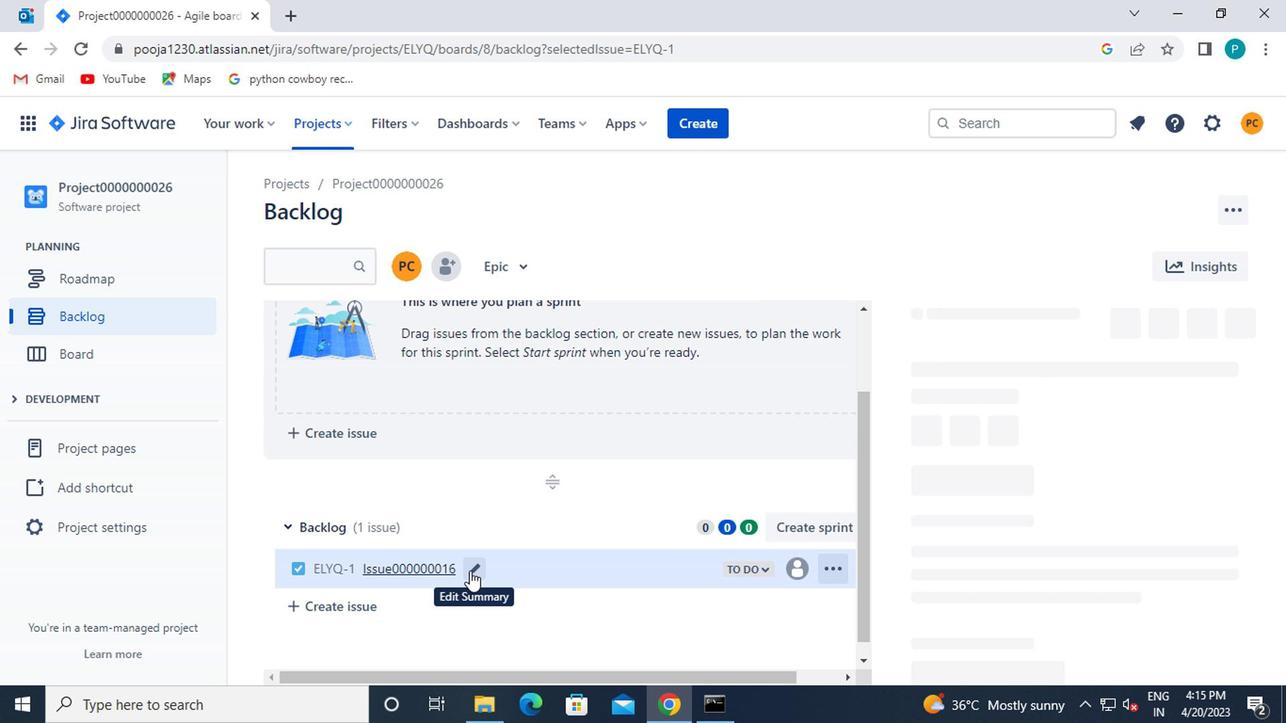 
Action: Mouse moved to (465, 570)
Screenshot: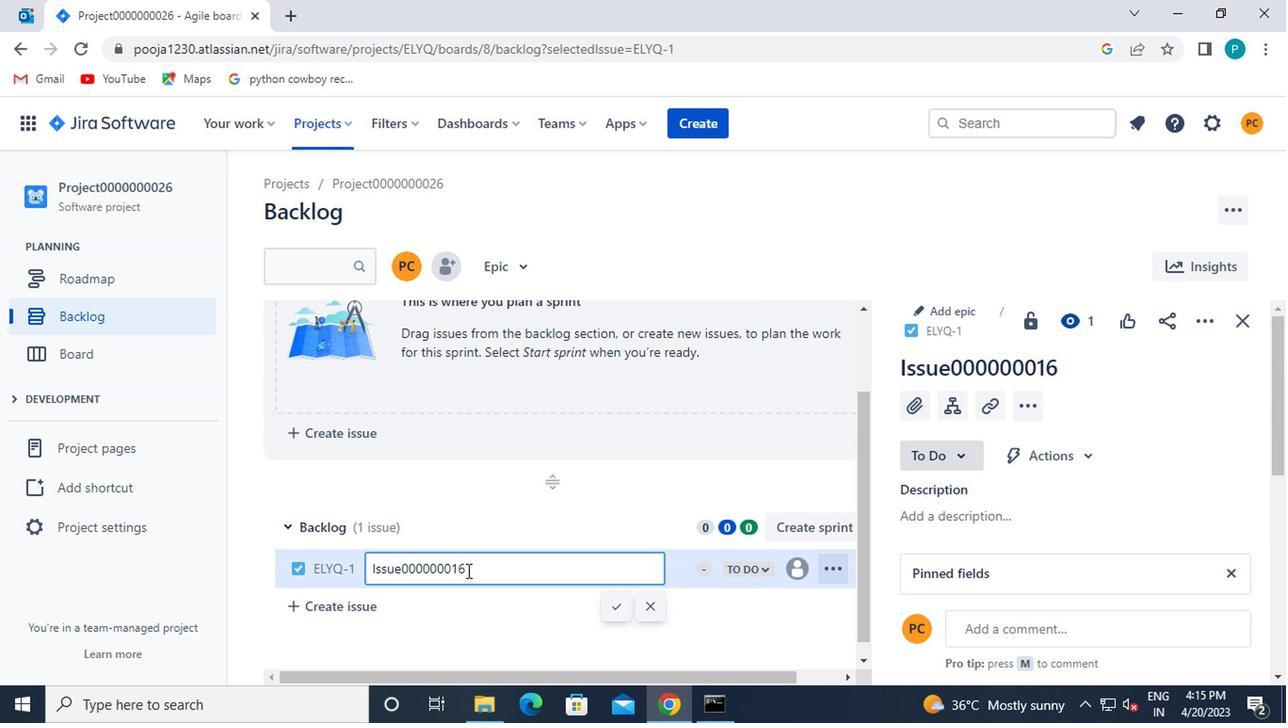 
Action: Mouse pressed left at (465, 570)
Screenshot: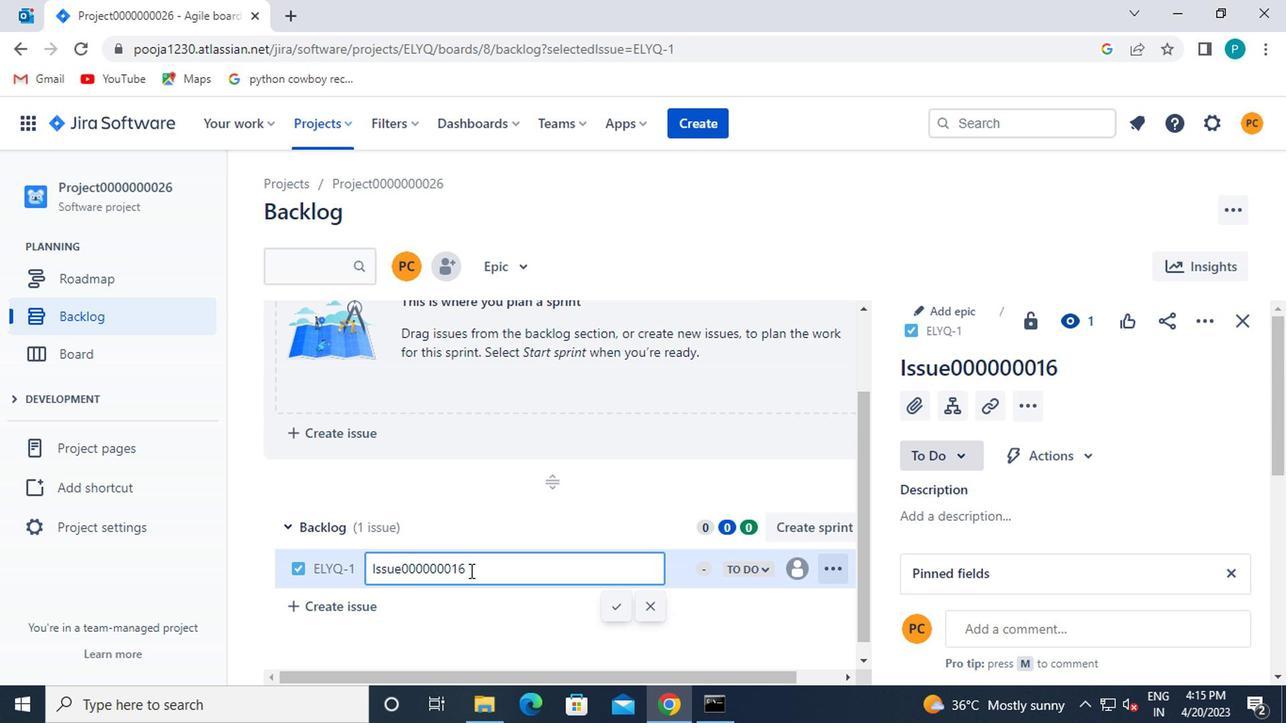 
Action: Key pressed <Key.backspace>26<Key.enter>
Screenshot: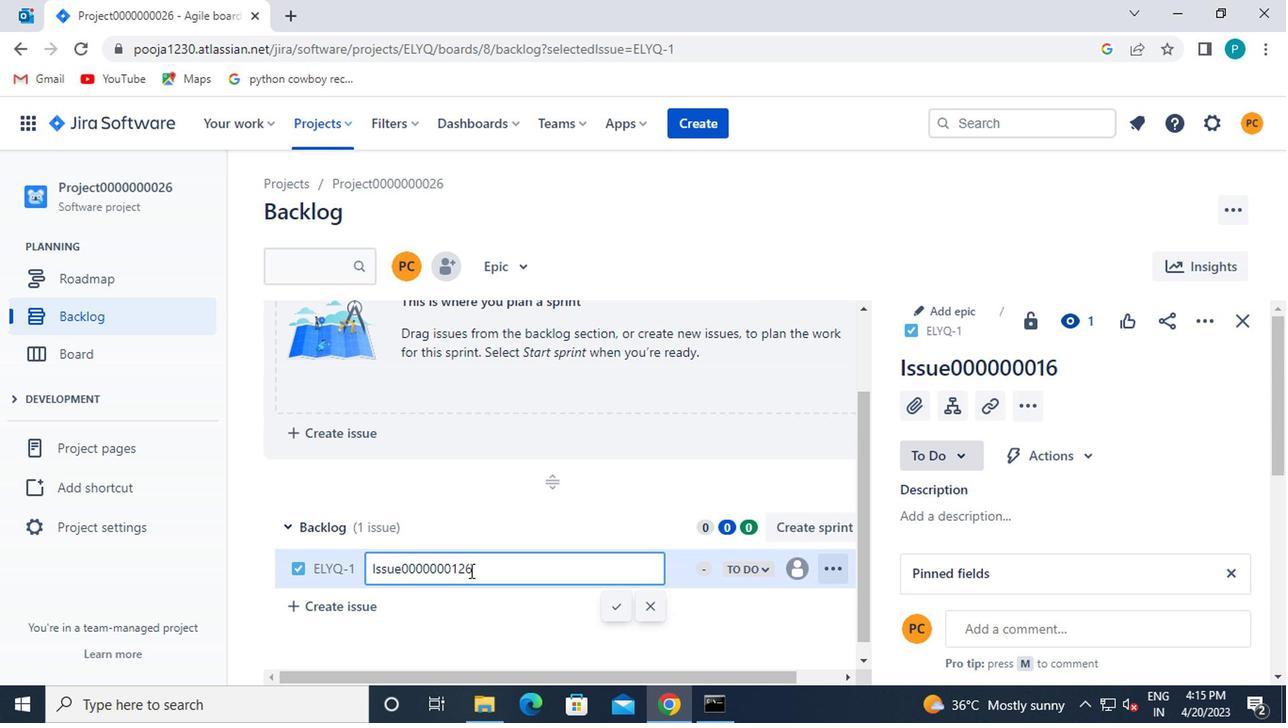 
Action: Mouse moved to (432, 603)
Screenshot: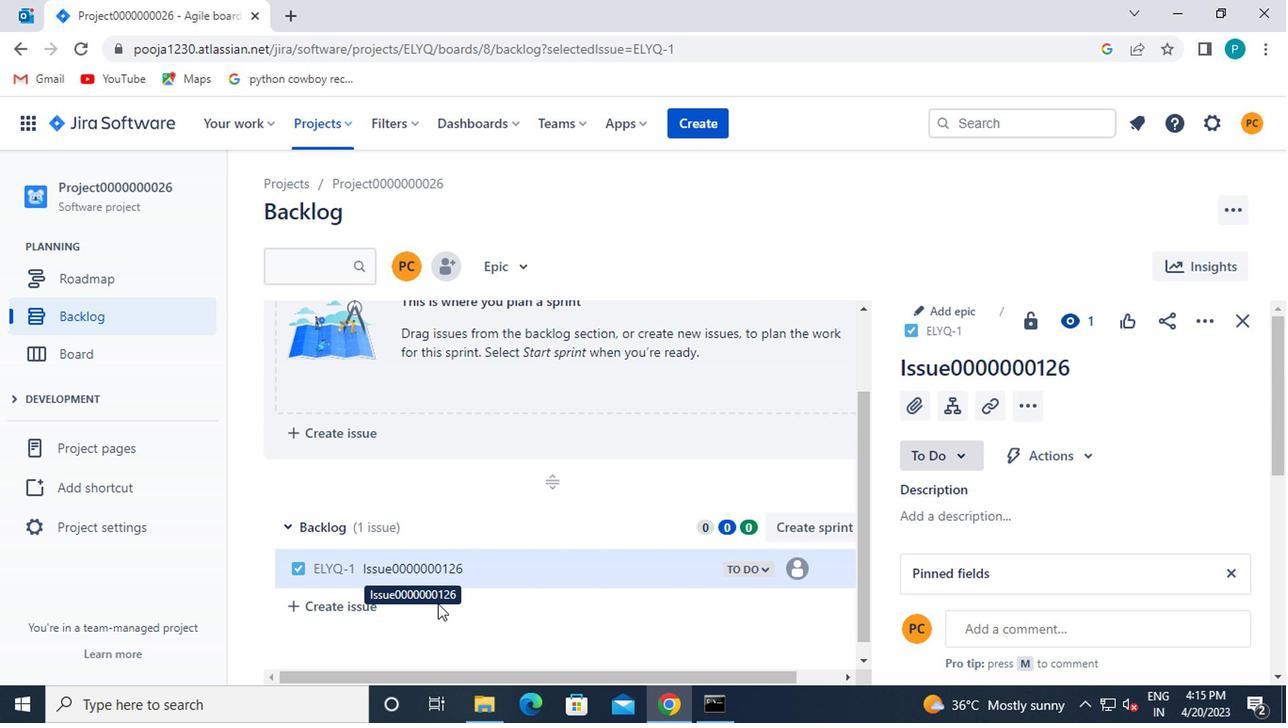 
Action: Mouse pressed left at (432, 603)
Screenshot: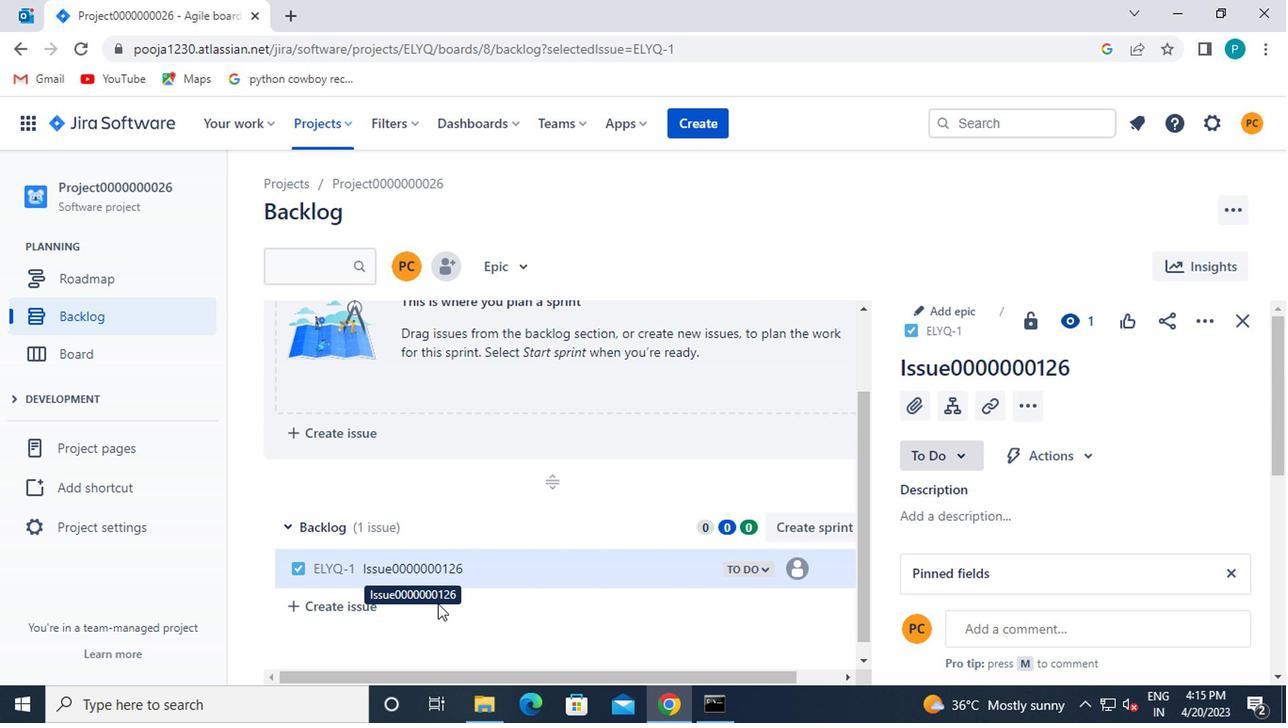 
Action: Mouse moved to (340, 610)
Screenshot: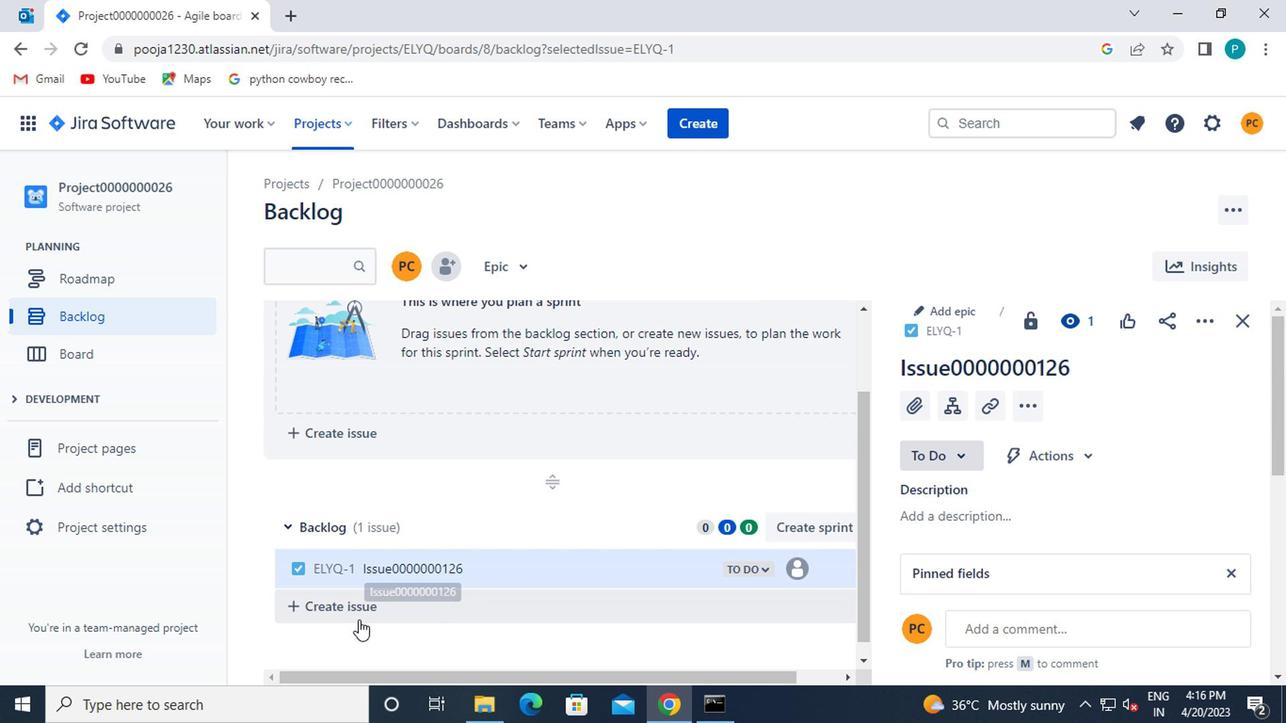 
Action: Mouse pressed left at (340, 610)
Screenshot: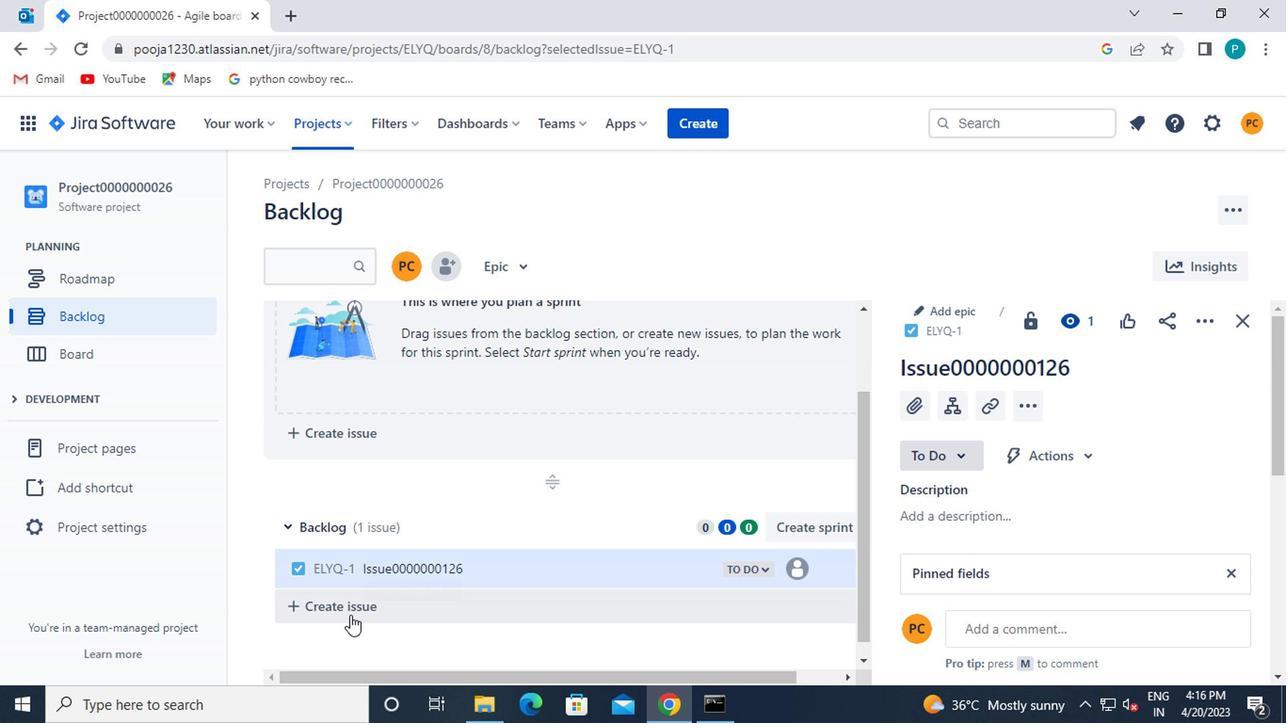 
Action: Key pressed <Key.shift>ISSUE0000000127<Key.enter><Key.shift>ISSUE0000000128<Key.enter>
Screenshot: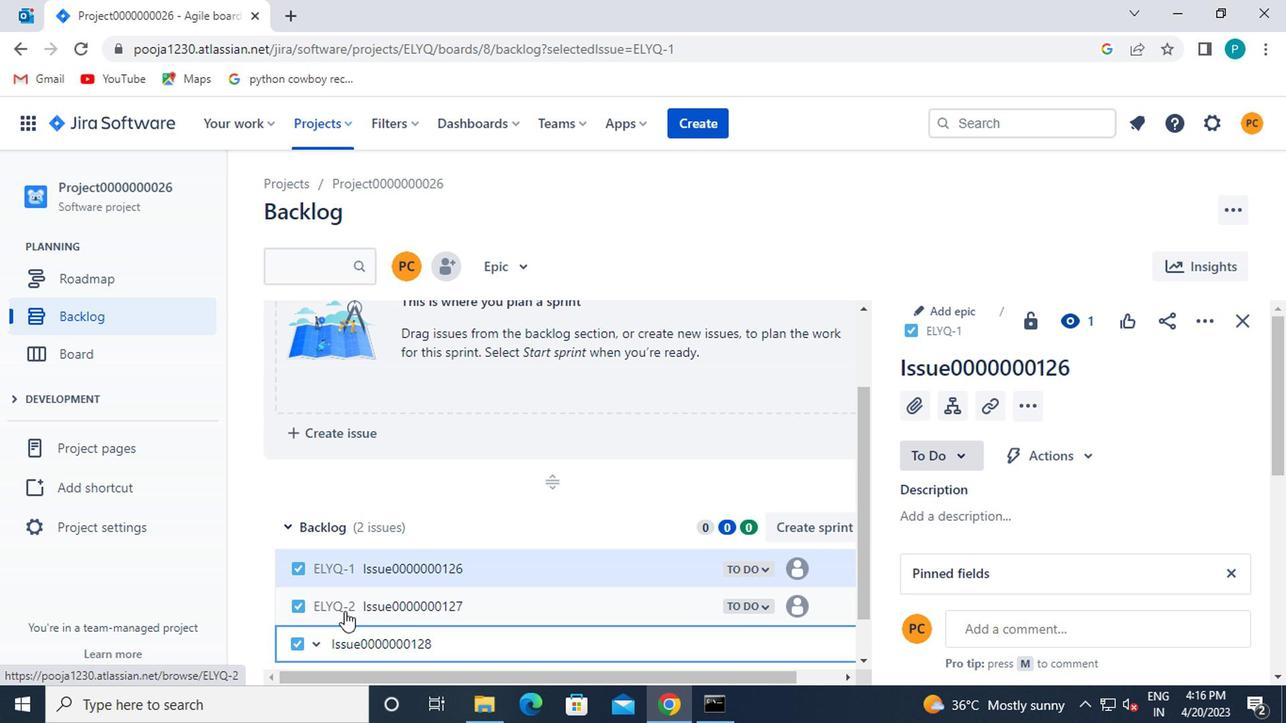 
Action: Mouse scrolled (340, 610) with delta (0, 0)
Screenshot: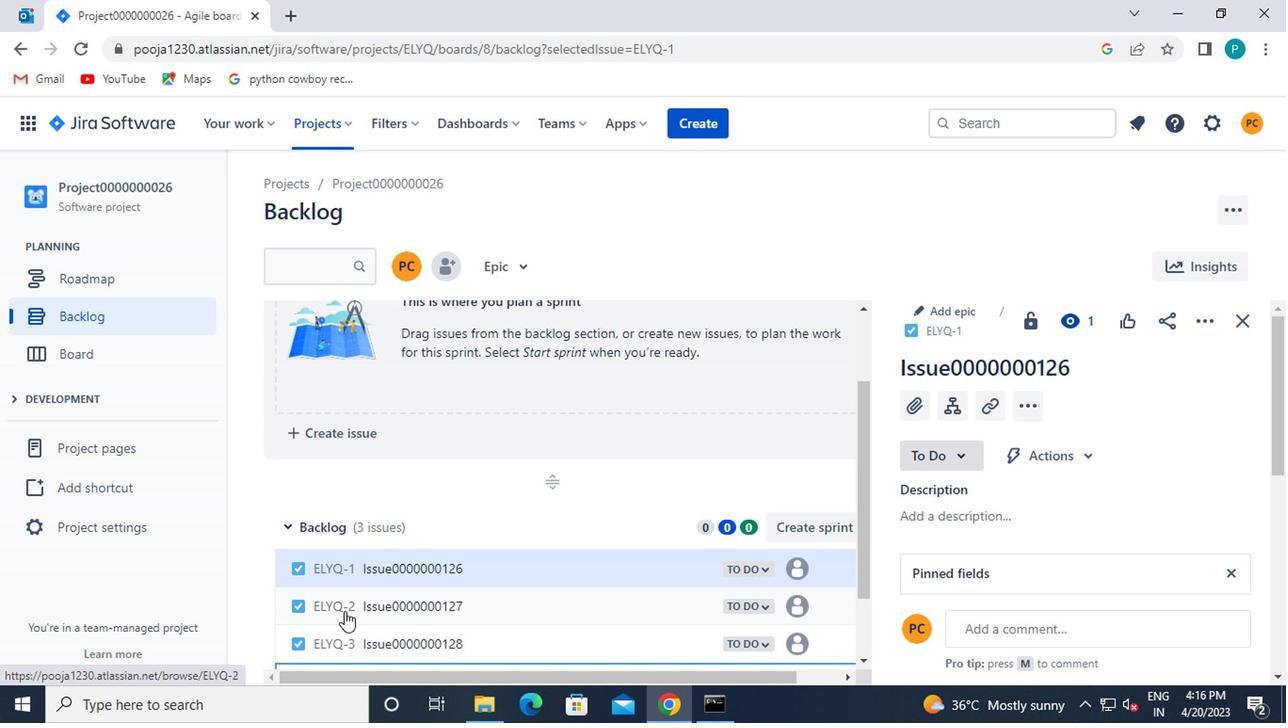 
Action: Key pressed <Key.shift>ISSUE0000000129<Key.enter><Key.caps_lock>I<Key.caps_lock>SSUE0000000130<Key.enter>
Screenshot: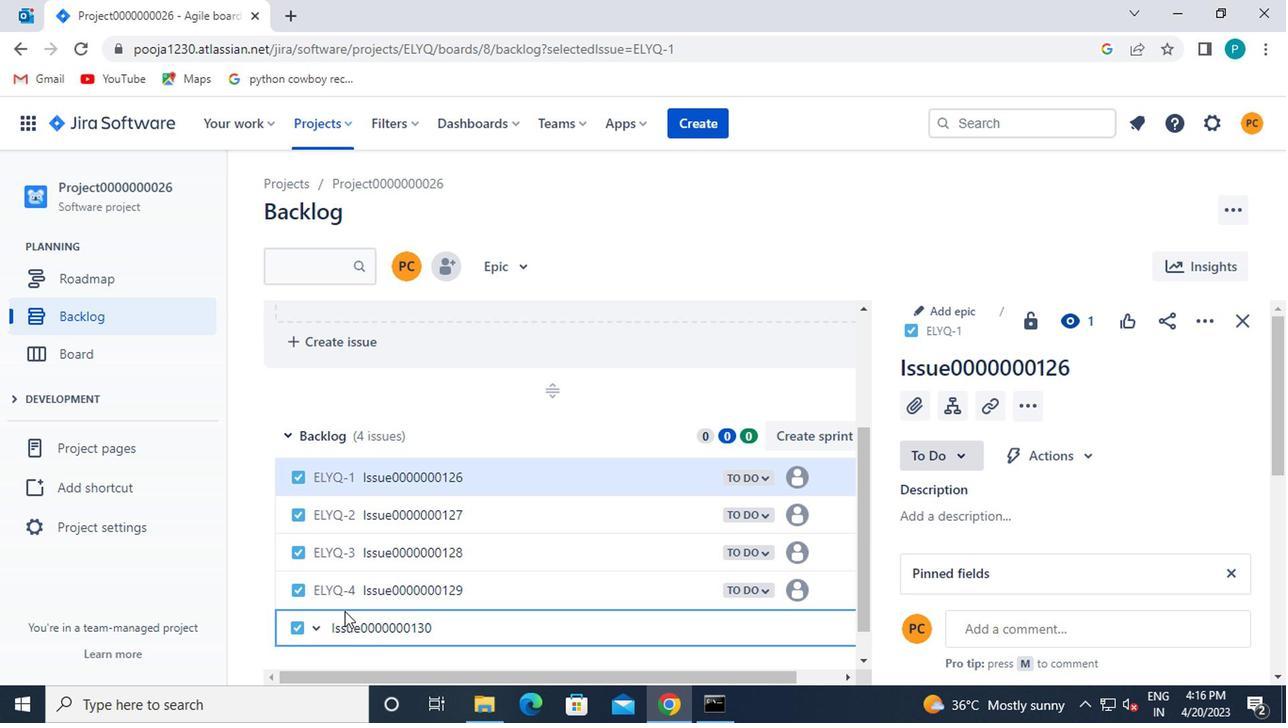 
Action: Mouse moved to (399, 655)
Screenshot: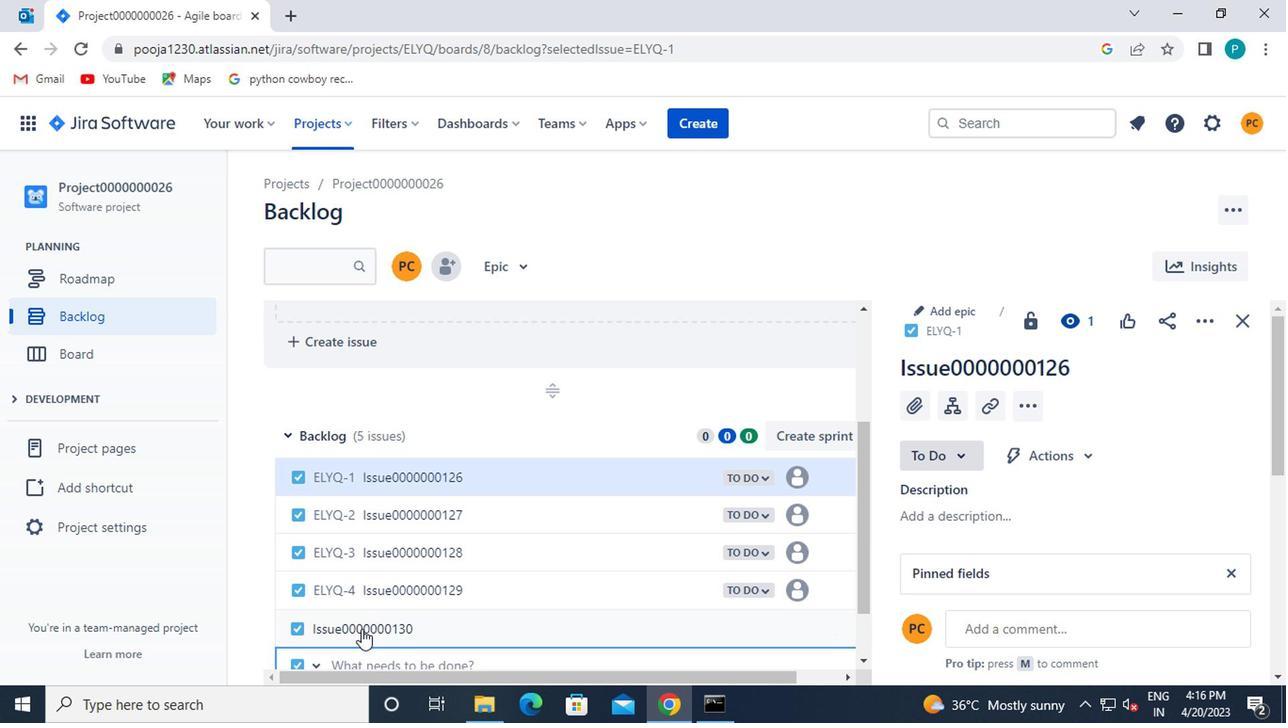 
Action: Mouse scrolled (399, 653) with delta (0, -1)
Screenshot: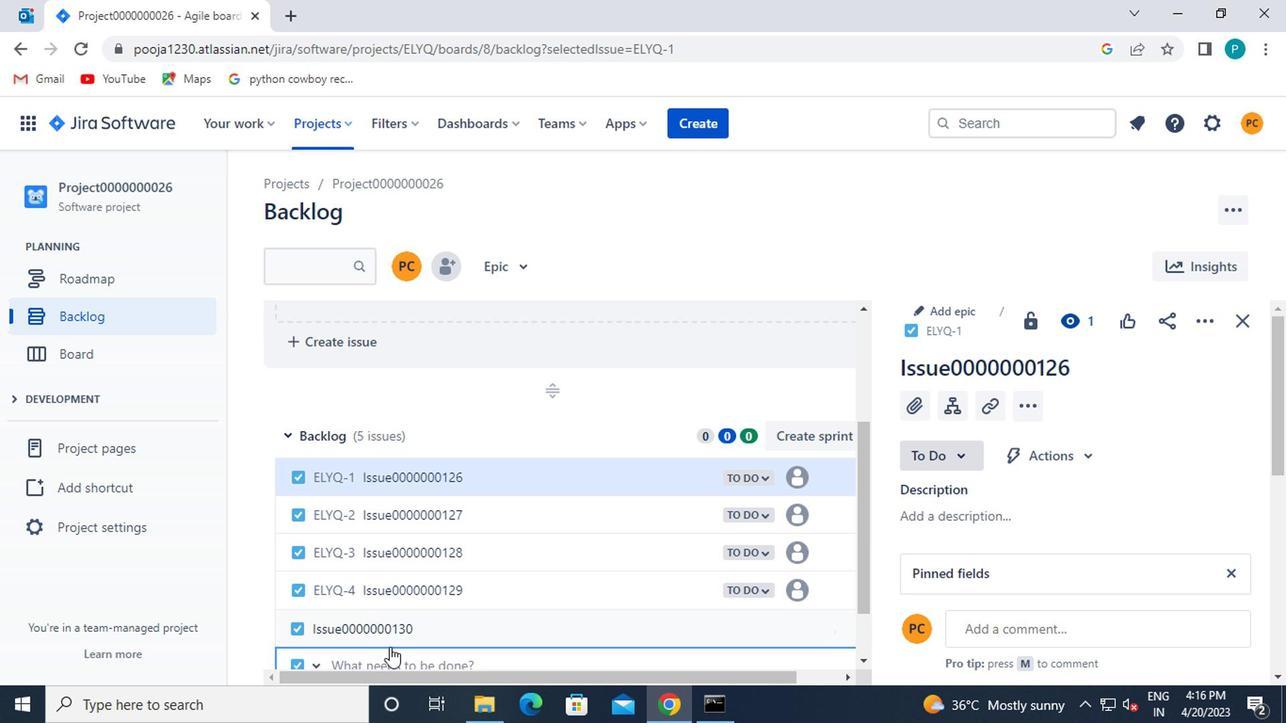 
Action: Mouse scrolled (399, 653) with delta (0, -1)
Screenshot: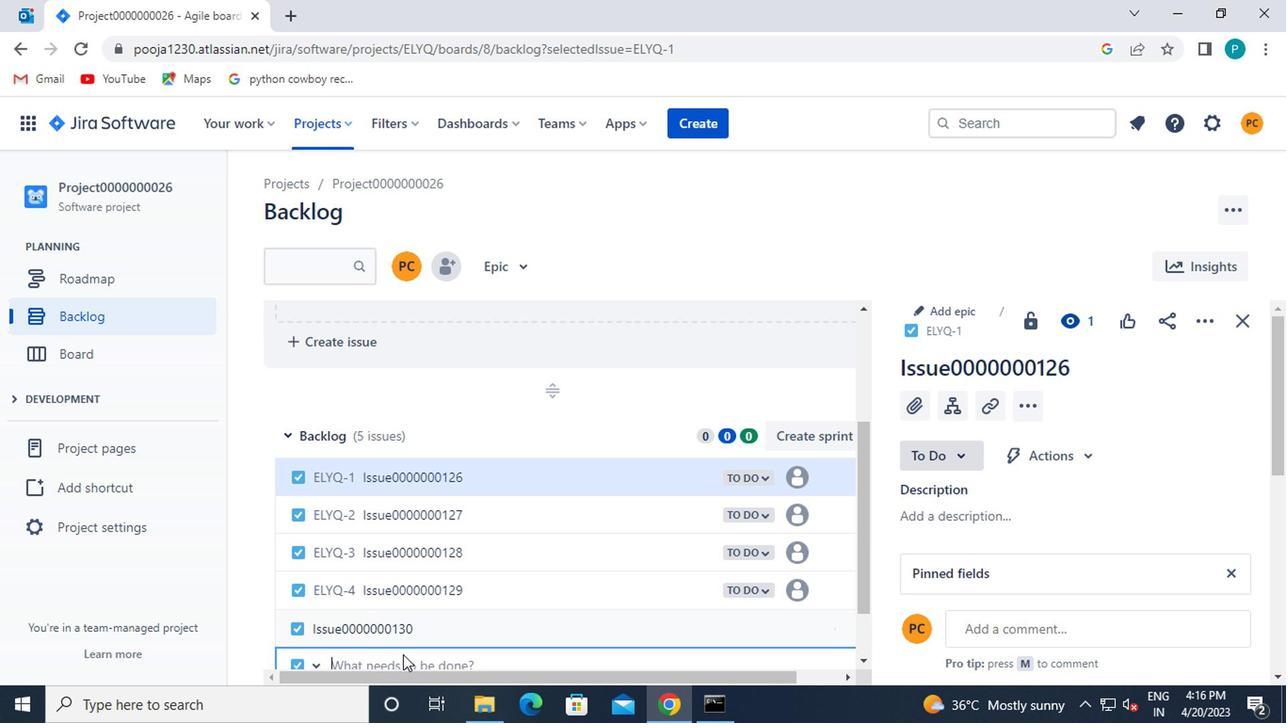 
Action: Mouse moved to (399, 651)
Screenshot: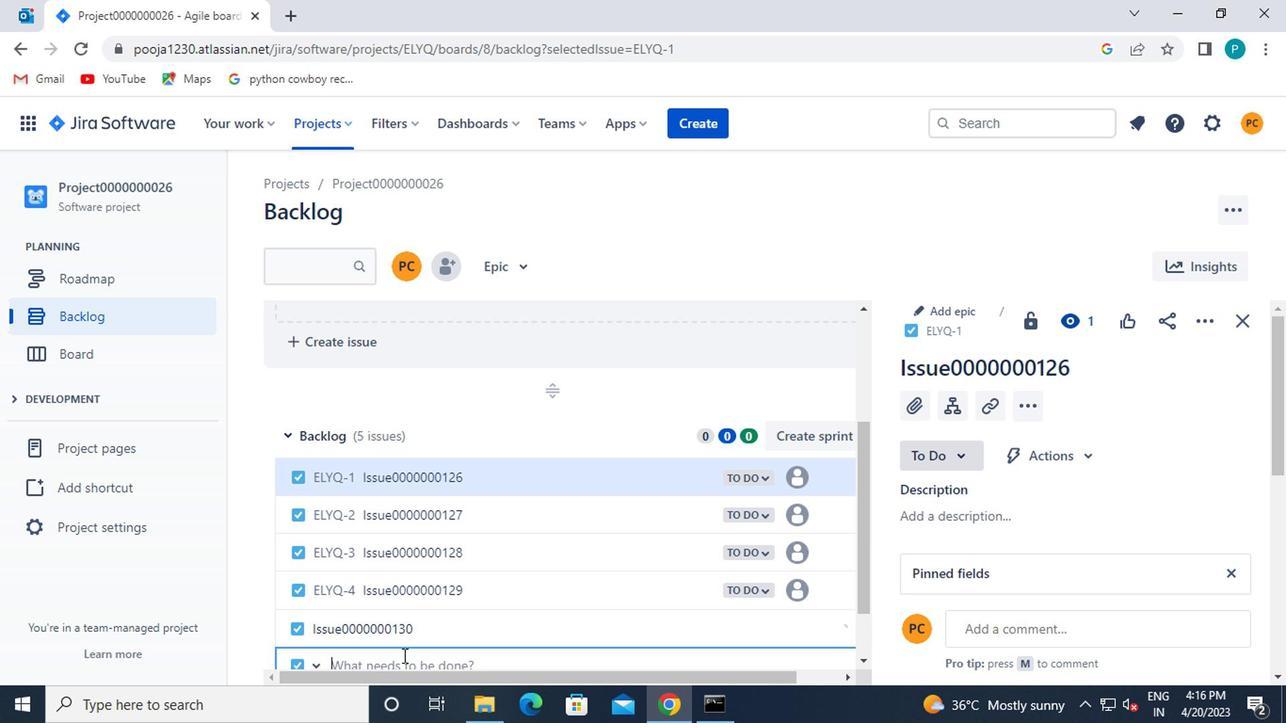 
